 Task: Check the percentage active listings of eat-in area in the last 1 year.
Action: Mouse moved to (918, 205)
Screenshot: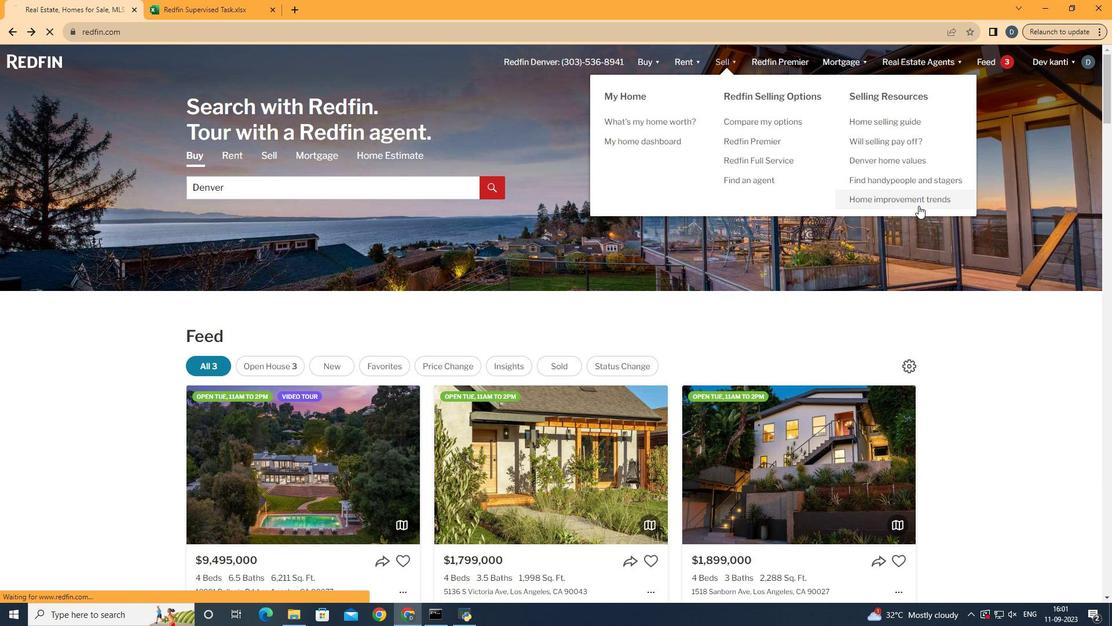 
Action: Mouse pressed left at (918, 205)
Screenshot: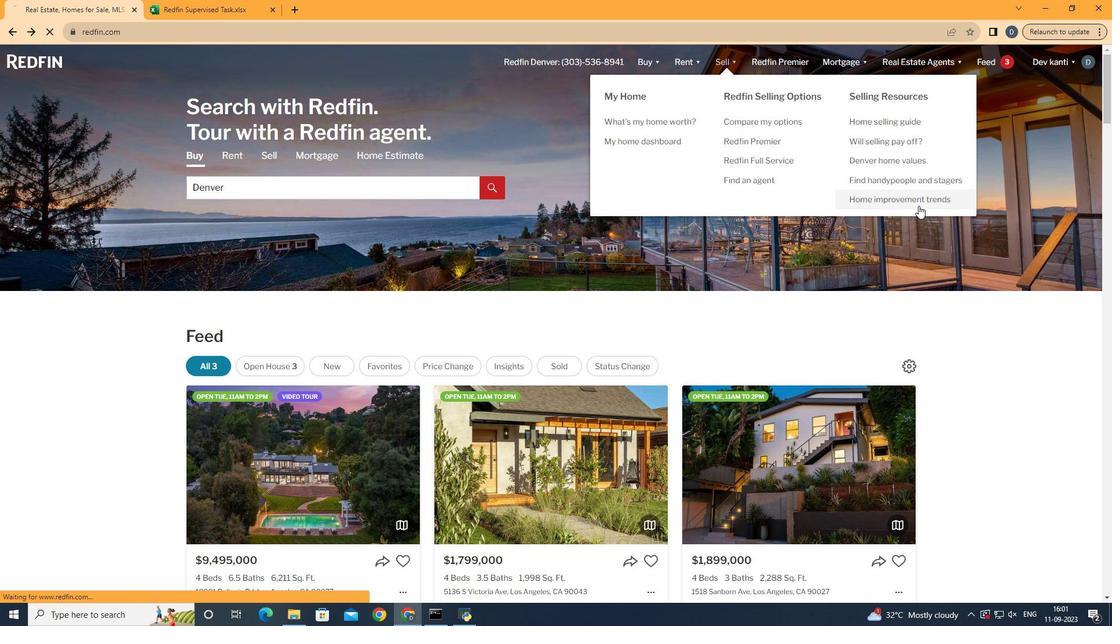 
Action: Mouse moved to (269, 222)
Screenshot: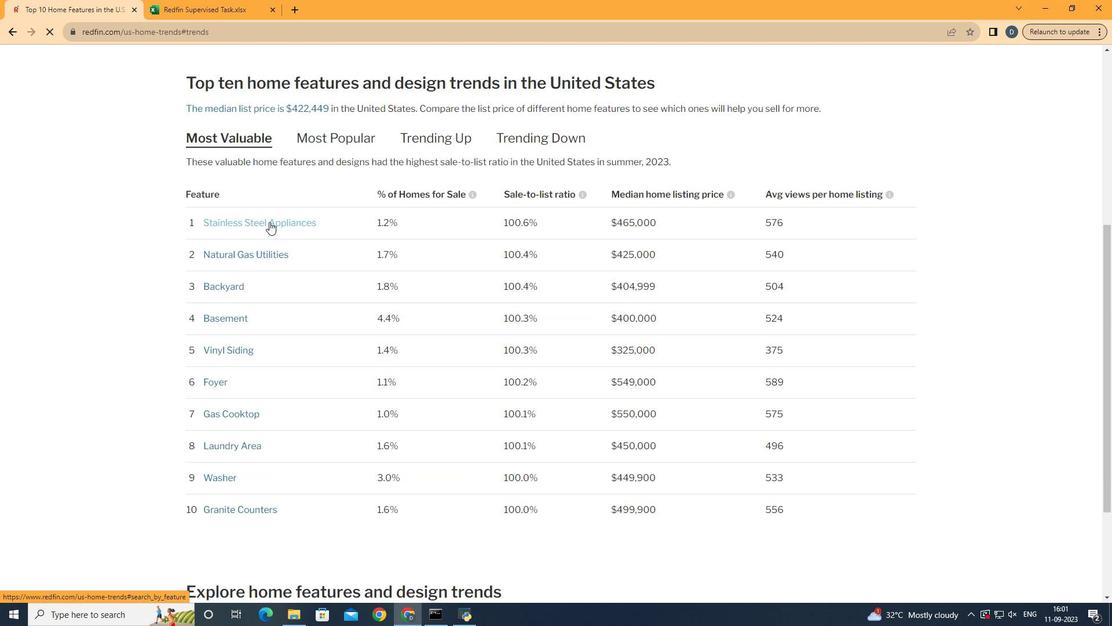
Action: Mouse pressed left at (269, 222)
Screenshot: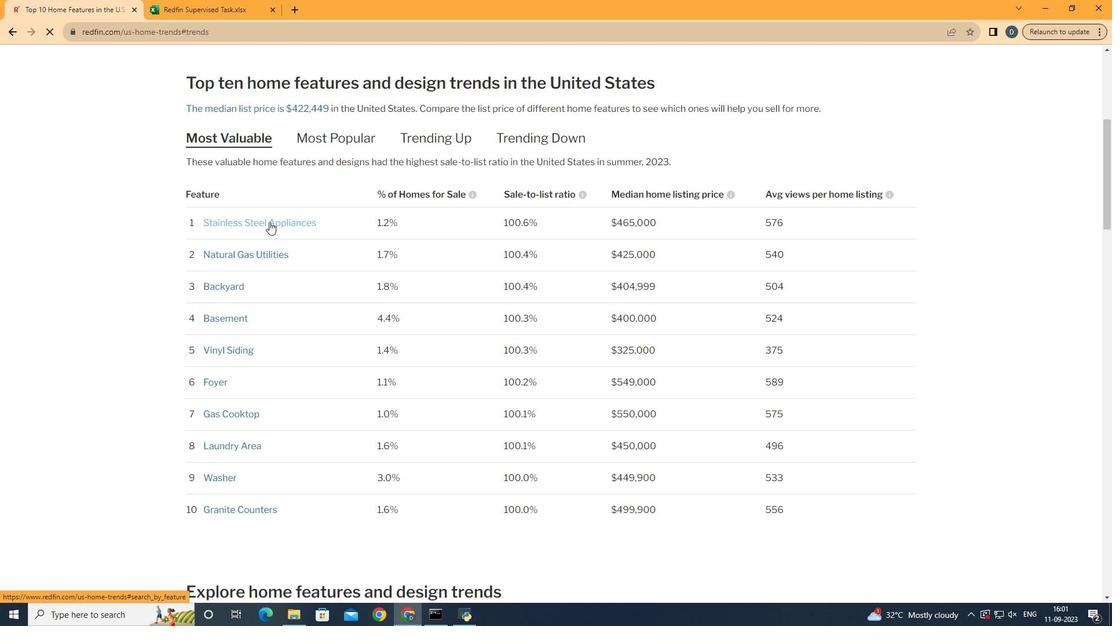 
Action: Mouse moved to (269, 222)
Screenshot: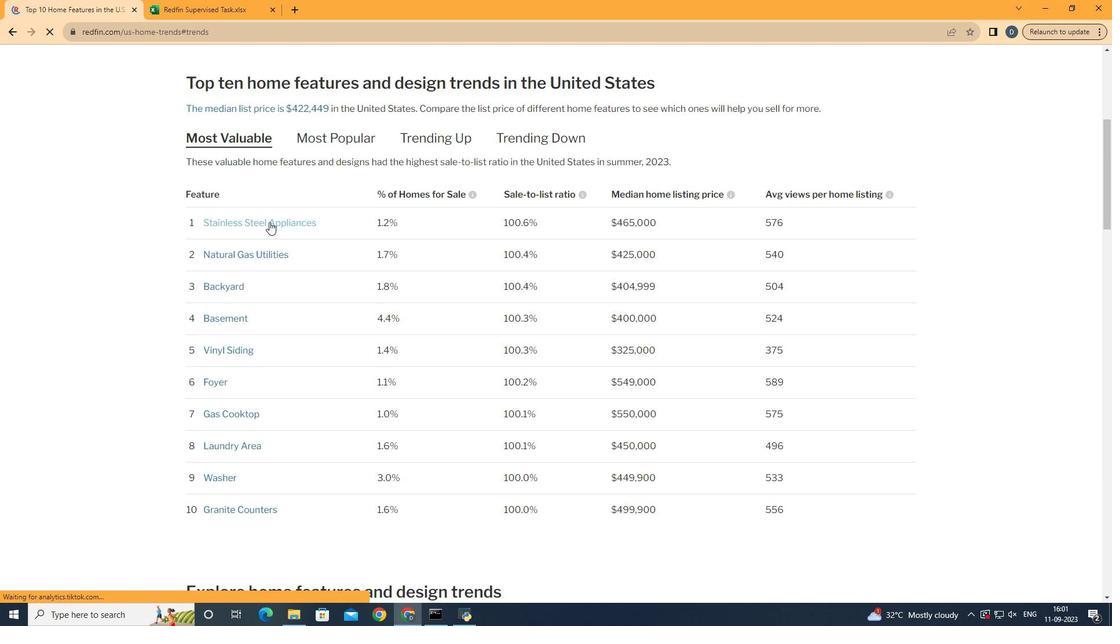 
Action: Mouse scrolled (269, 221) with delta (0, 0)
Screenshot: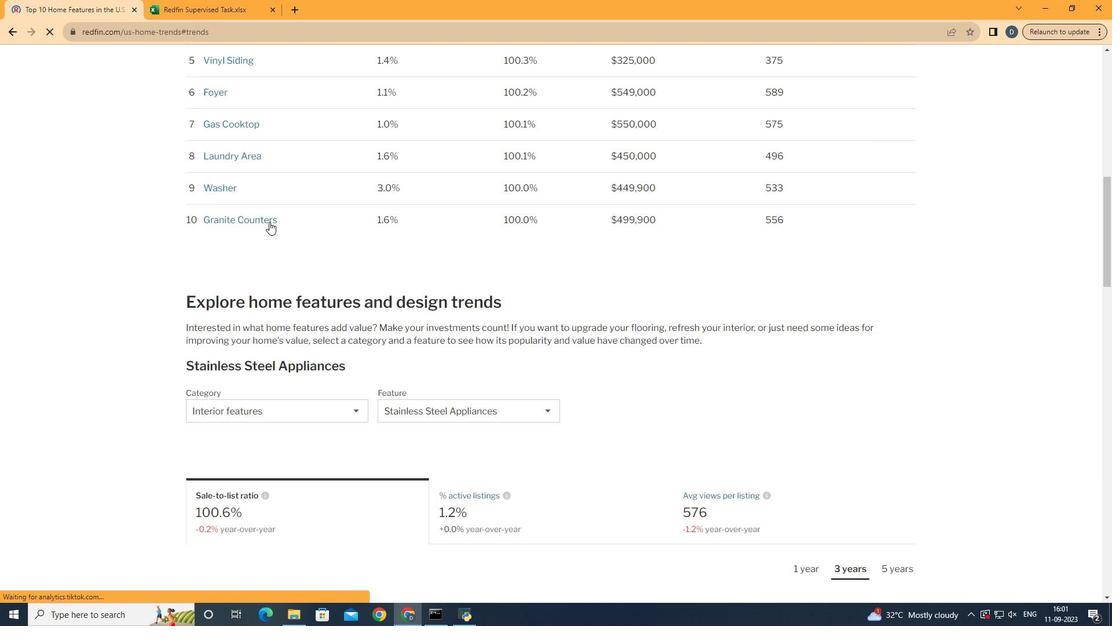 
Action: Mouse scrolled (269, 221) with delta (0, 0)
Screenshot: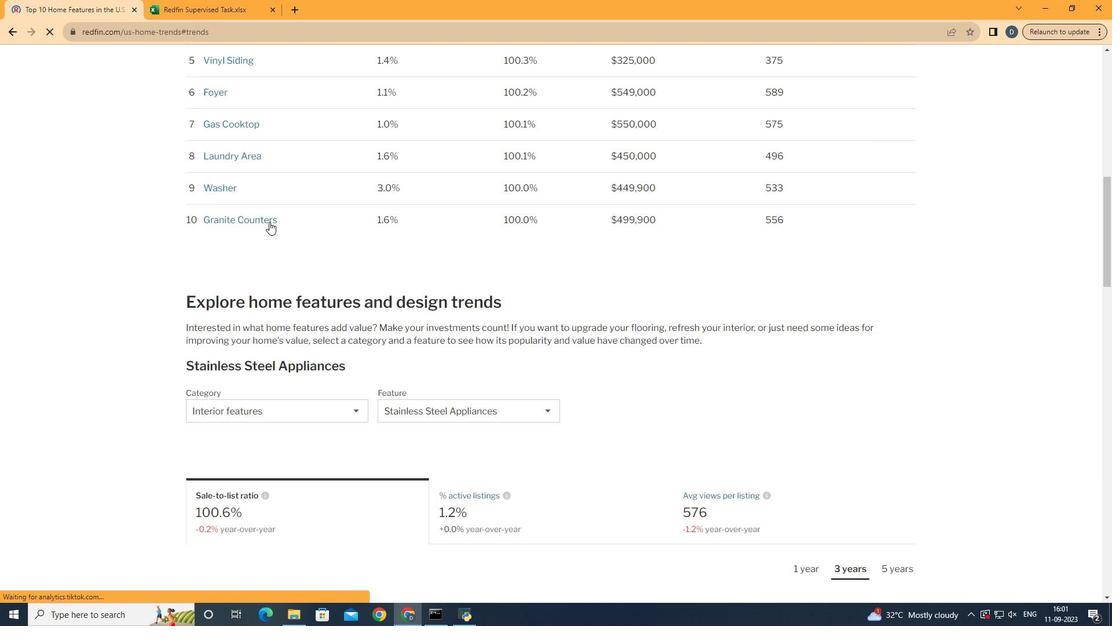 
Action: Mouse scrolled (269, 221) with delta (0, 0)
Screenshot: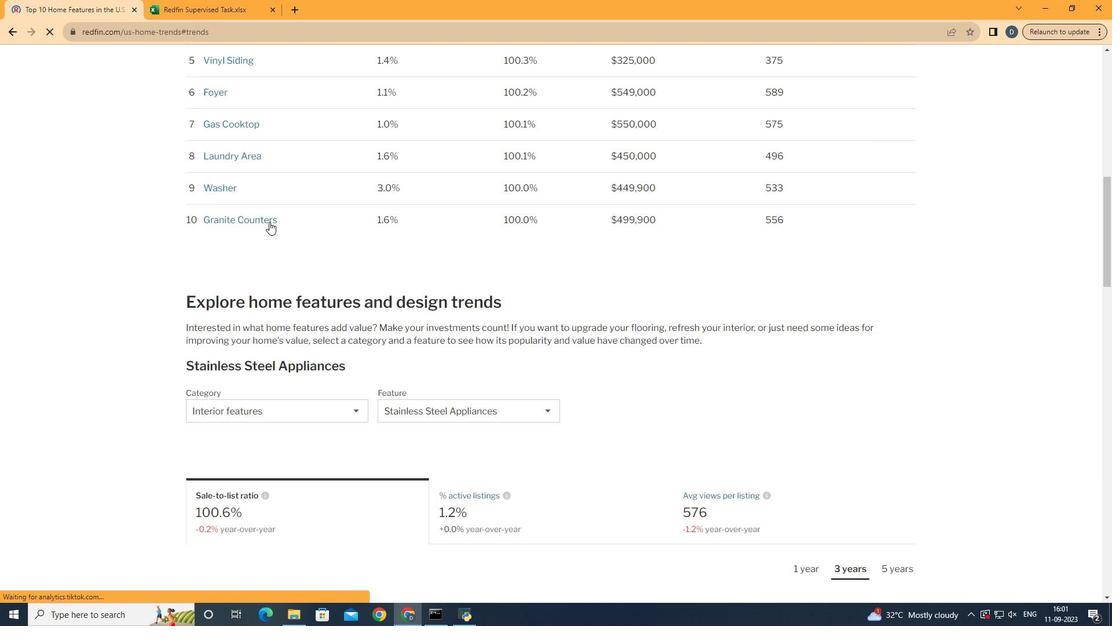 
Action: Mouse scrolled (269, 221) with delta (0, 0)
Screenshot: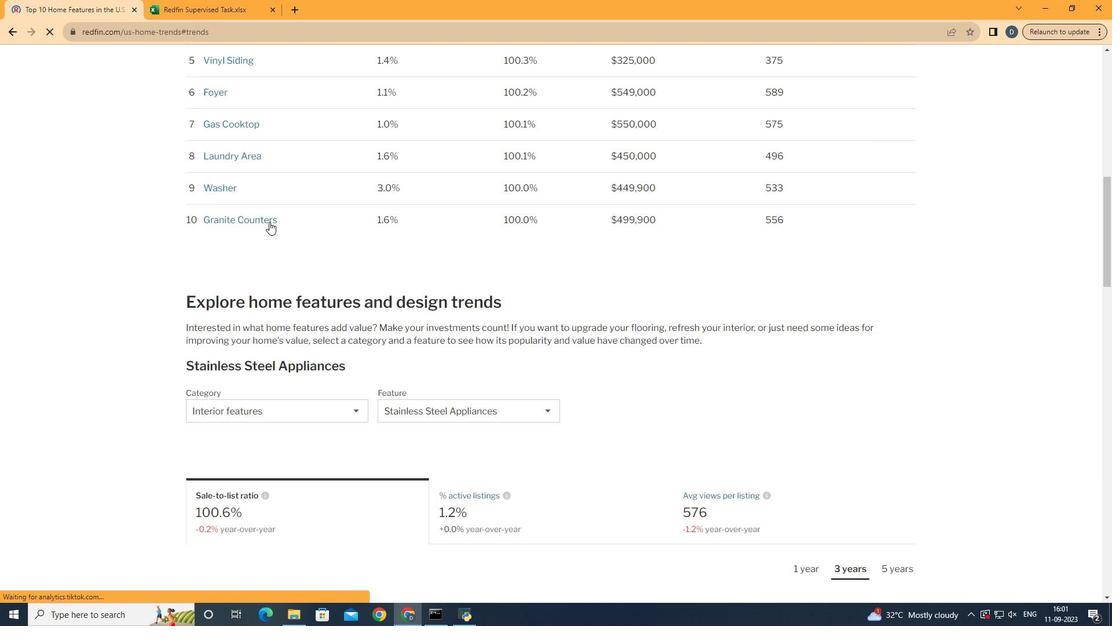 
Action: Mouse scrolled (269, 221) with delta (0, 0)
Screenshot: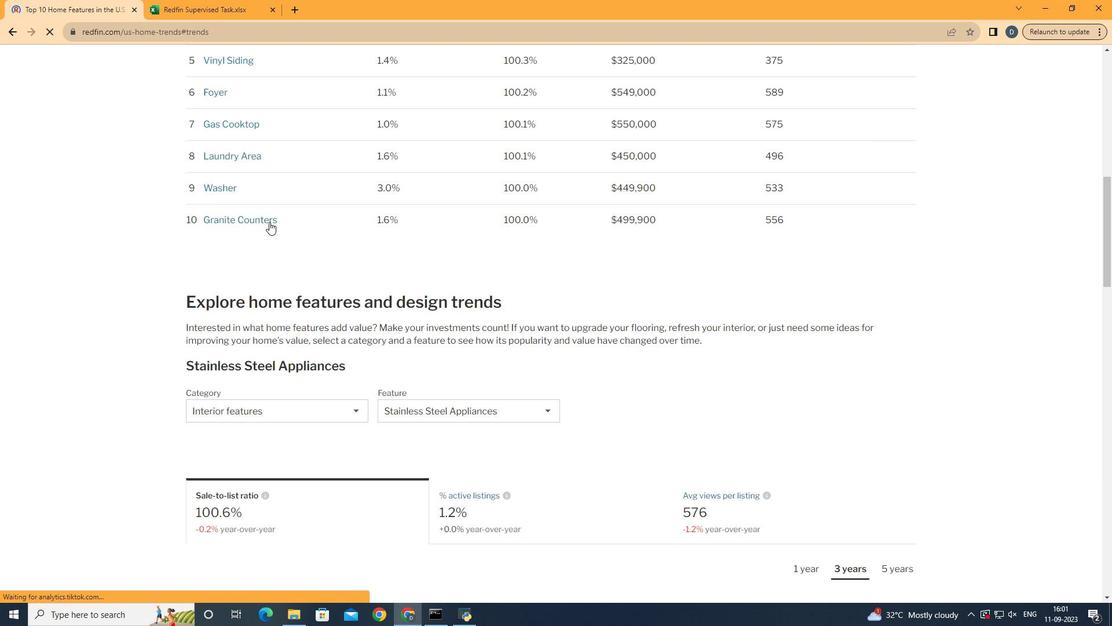 
Action: Mouse scrolled (269, 221) with delta (0, 0)
Screenshot: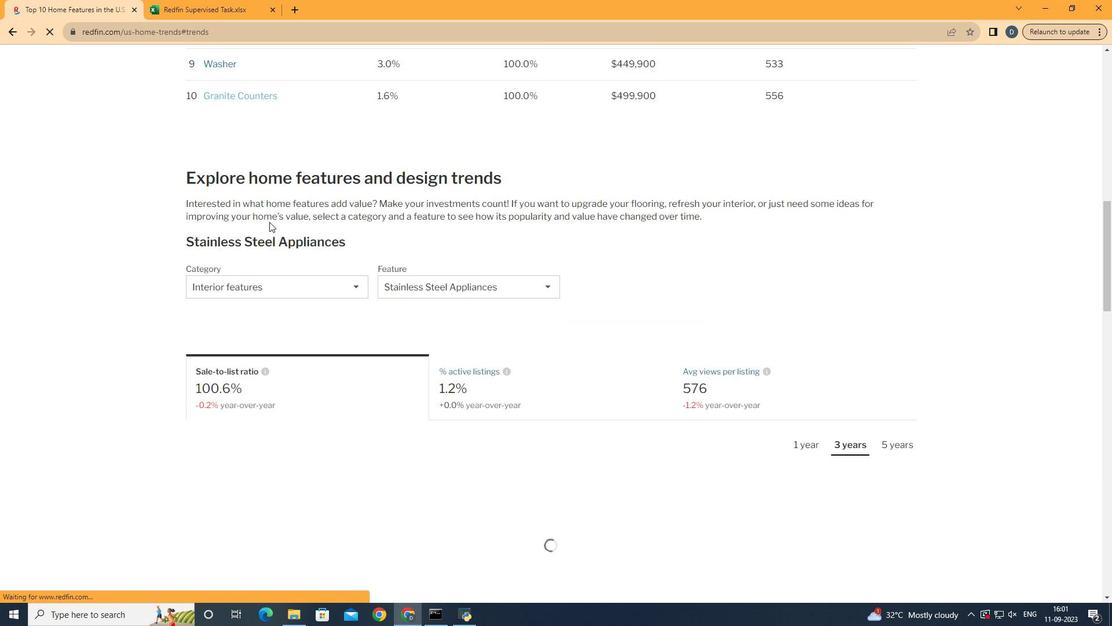 
Action: Mouse scrolled (269, 221) with delta (0, 0)
Screenshot: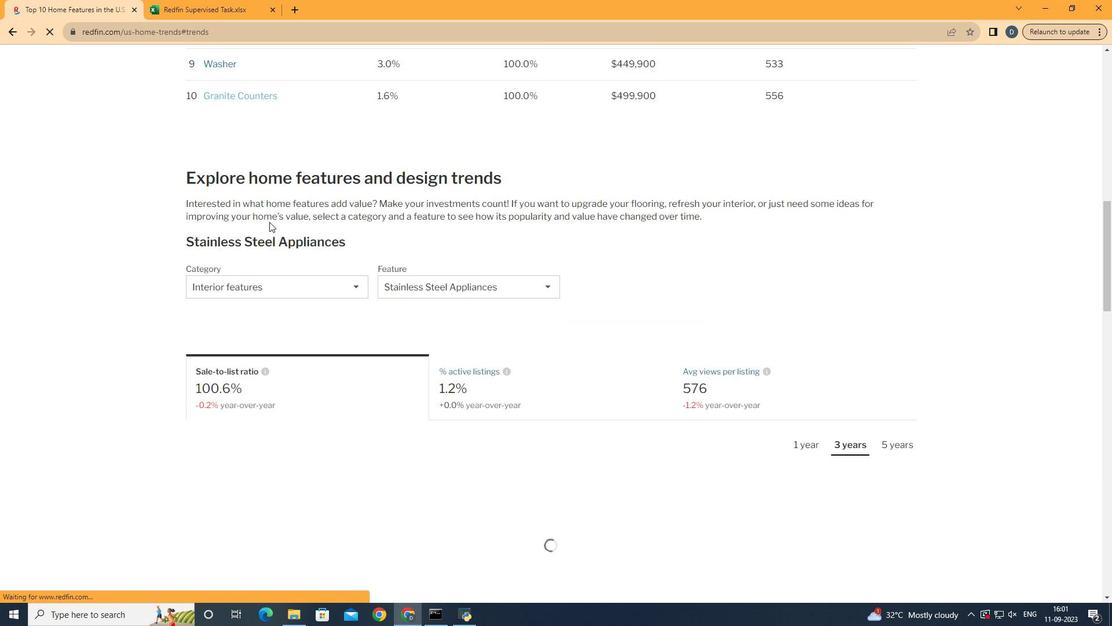 
Action: Mouse scrolled (269, 221) with delta (0, 0)
Screenshot: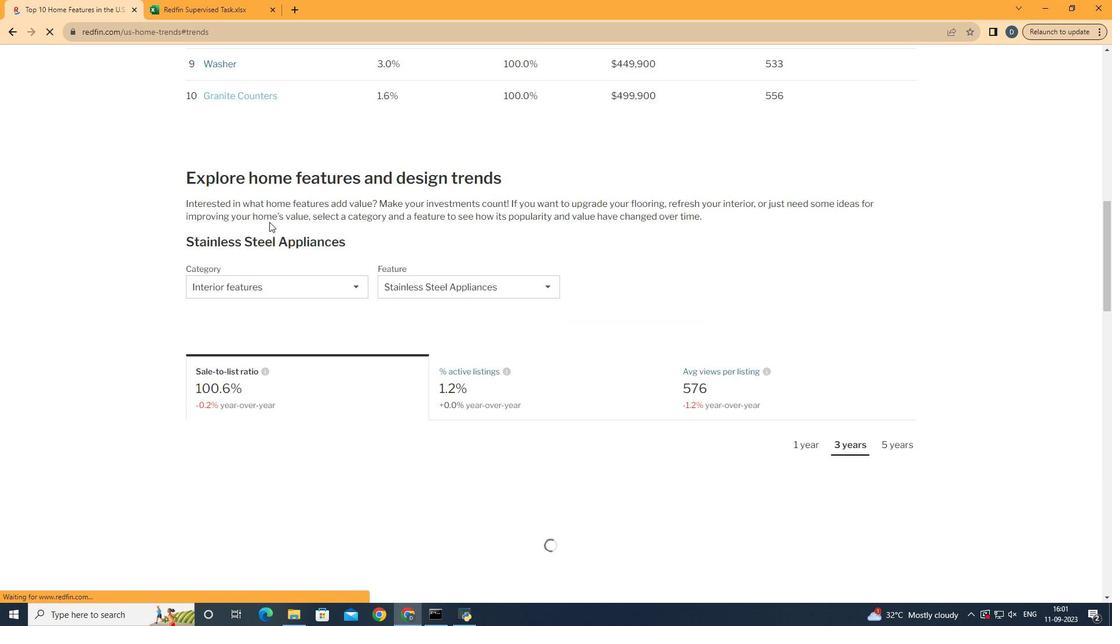 
Action: Mouse moved to (285, 267)
Screenshot: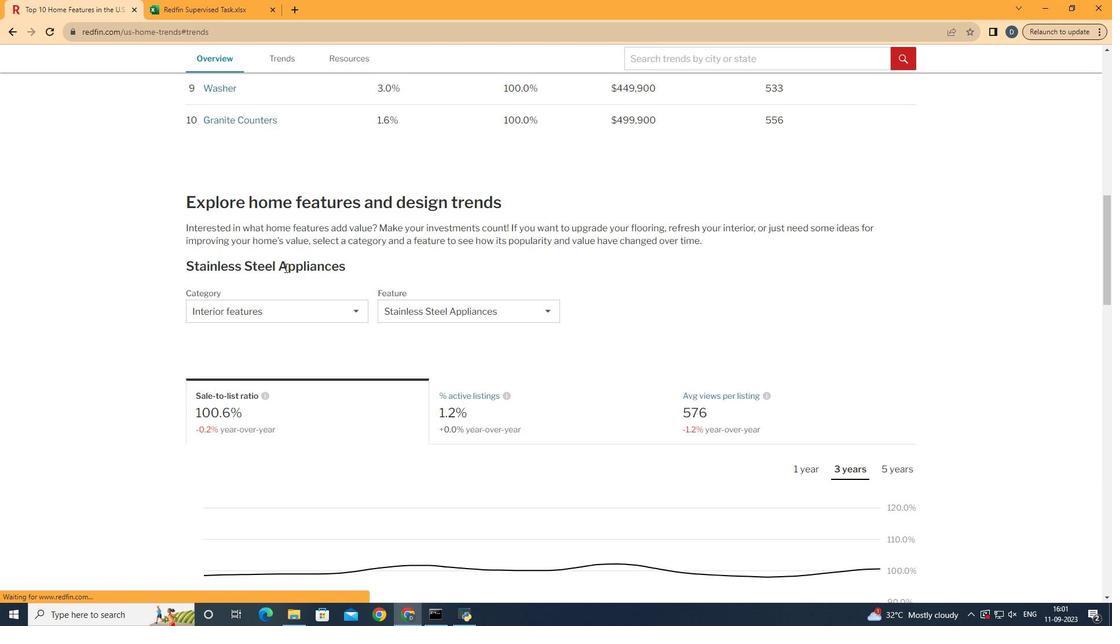 
Action: Mouse scrolled (285, 267) with delta (0, 0)
Screenshot: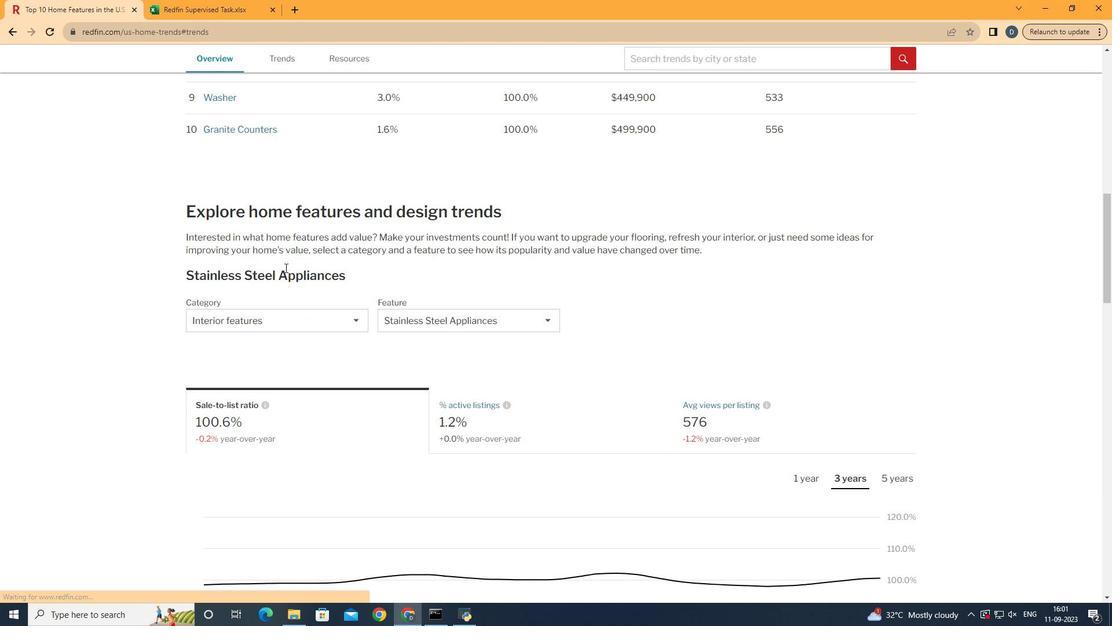 
Action: Mouse scrolled (285, 267) with delta (0, 0)
Screenshot: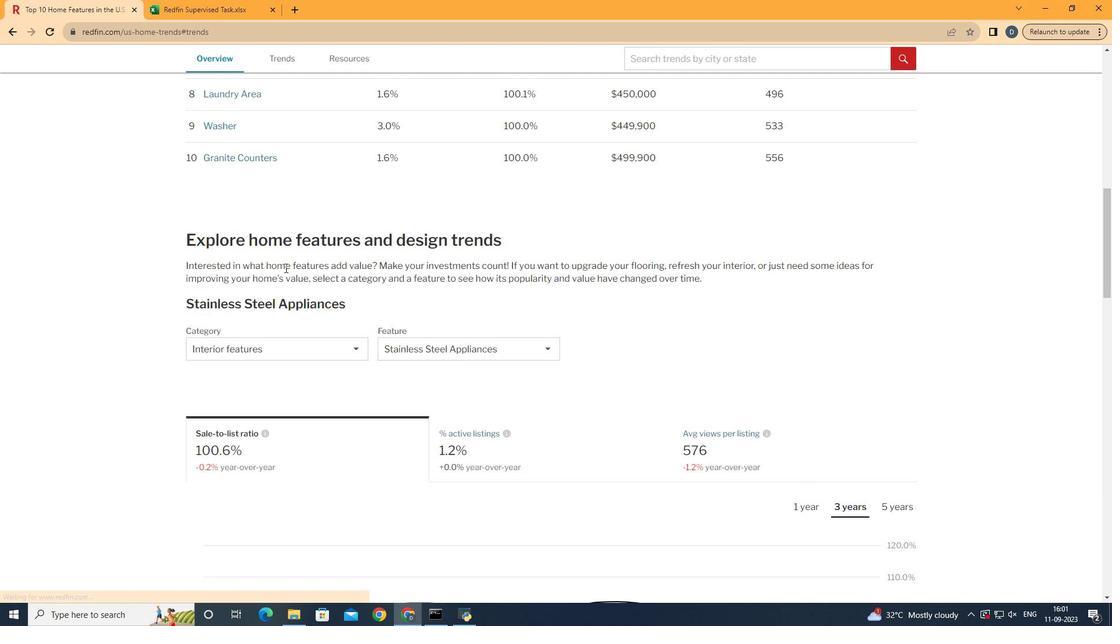 
Action: Mouse scrolled (285, 267) with delta (0, 0)
Screenshot: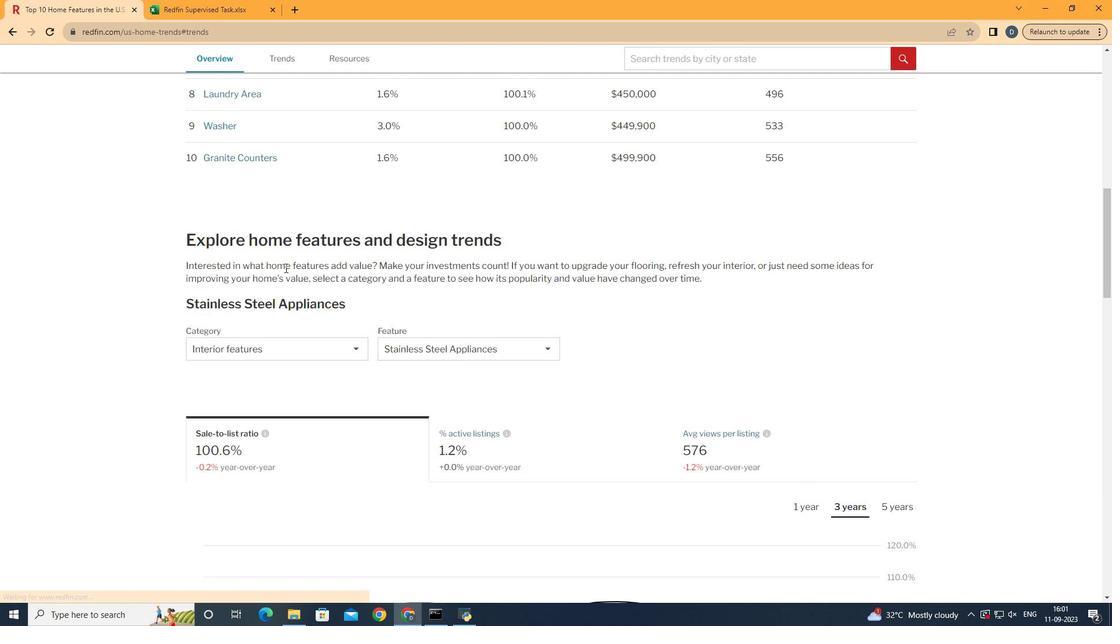
Action: Mouse scrolled (285, 267) with delta (0, 0)
Screenshot: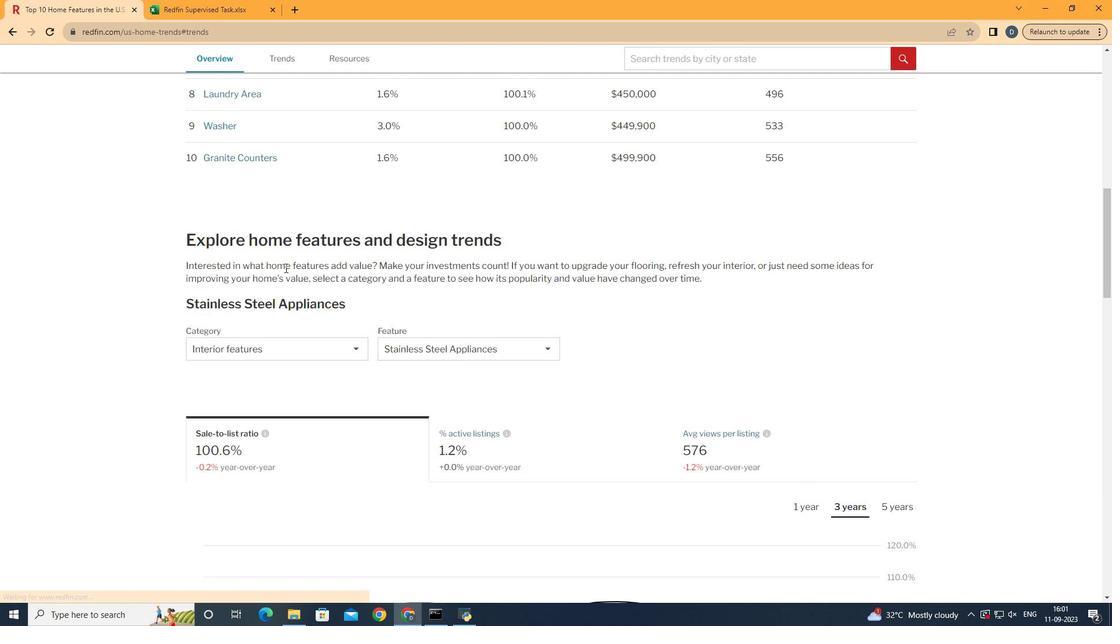 
Action: Mouse scrolled (285, 267) with delta (0, 0)
Screenshot: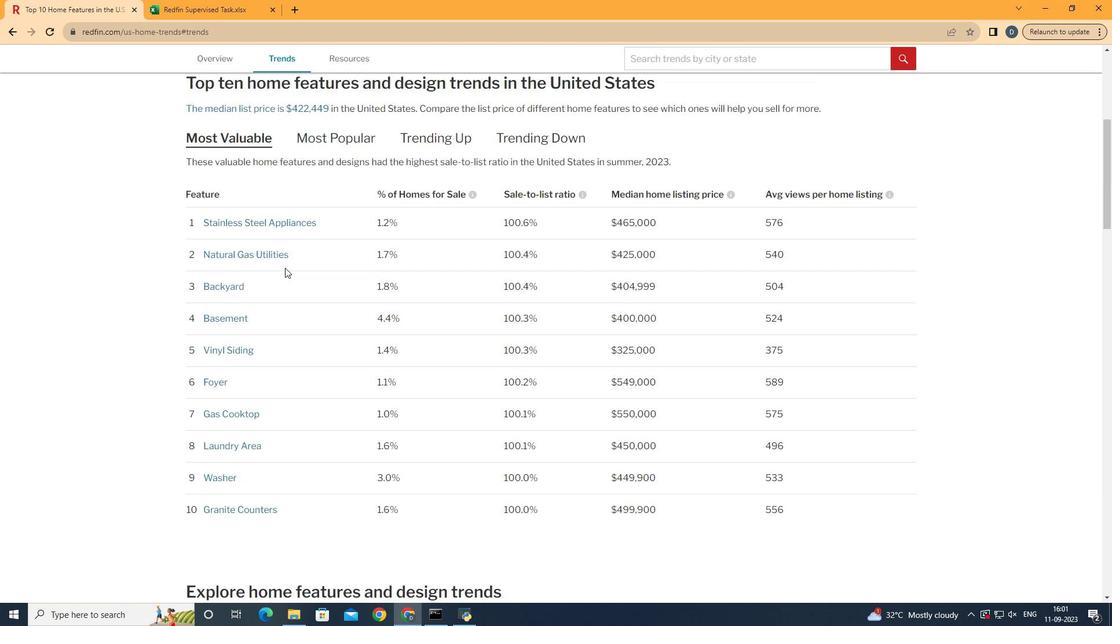 
Action: Mouse scrolled (285, 267) with delta (0, 0)
Screenshot: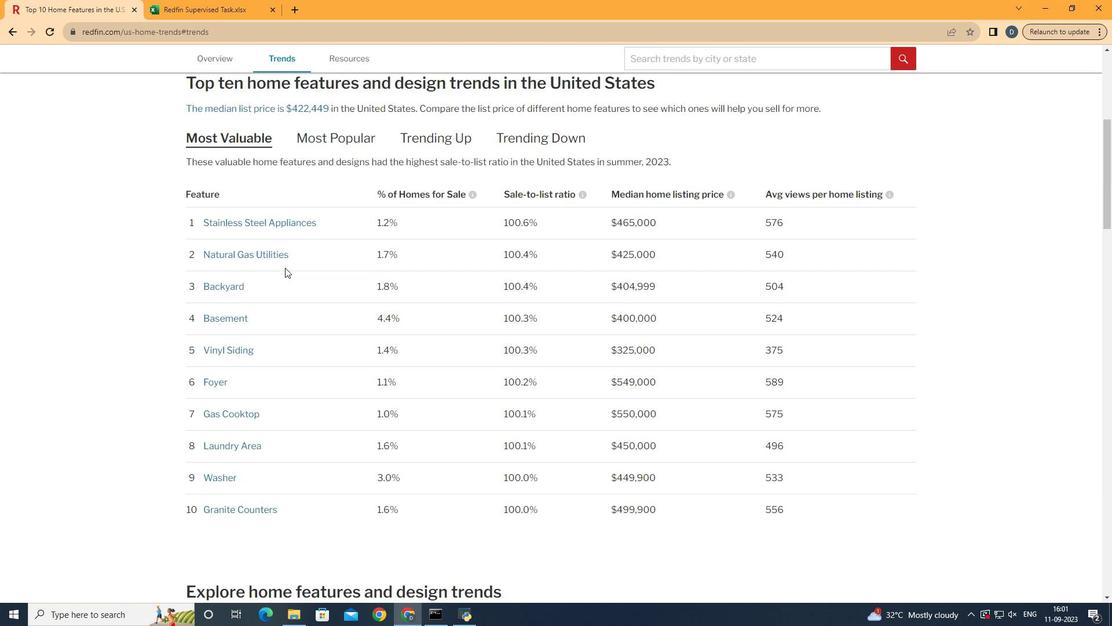 
Action: Mouse scrolled (285, 267) with delta (0, 0)
Screenshot: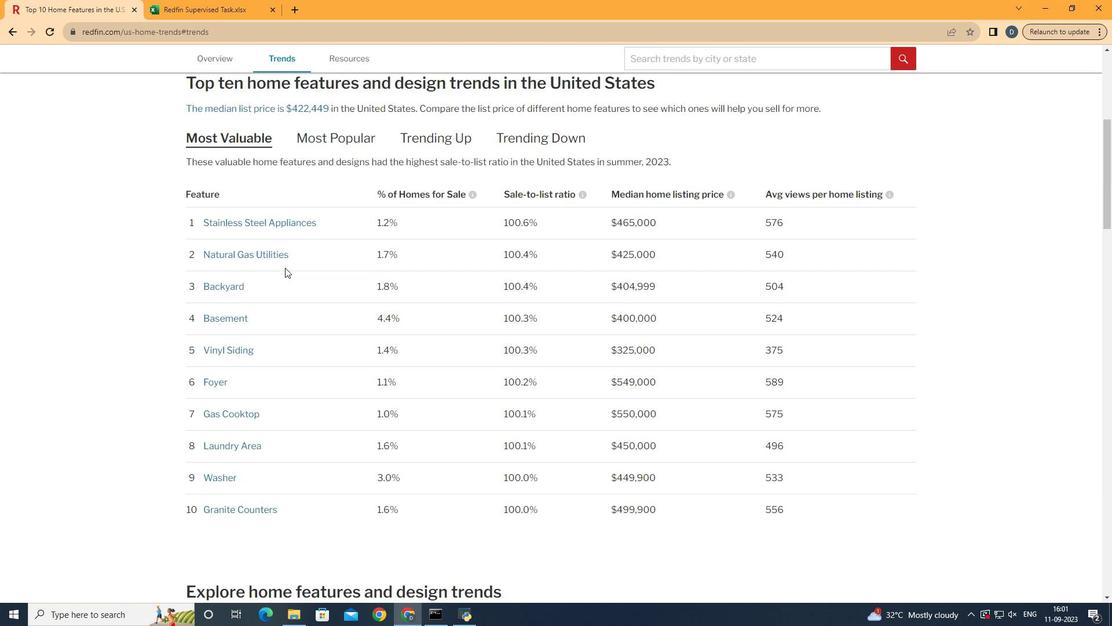 
Action: Mouse scrolled (285, 267) with delta (0, 0)
Screenshot: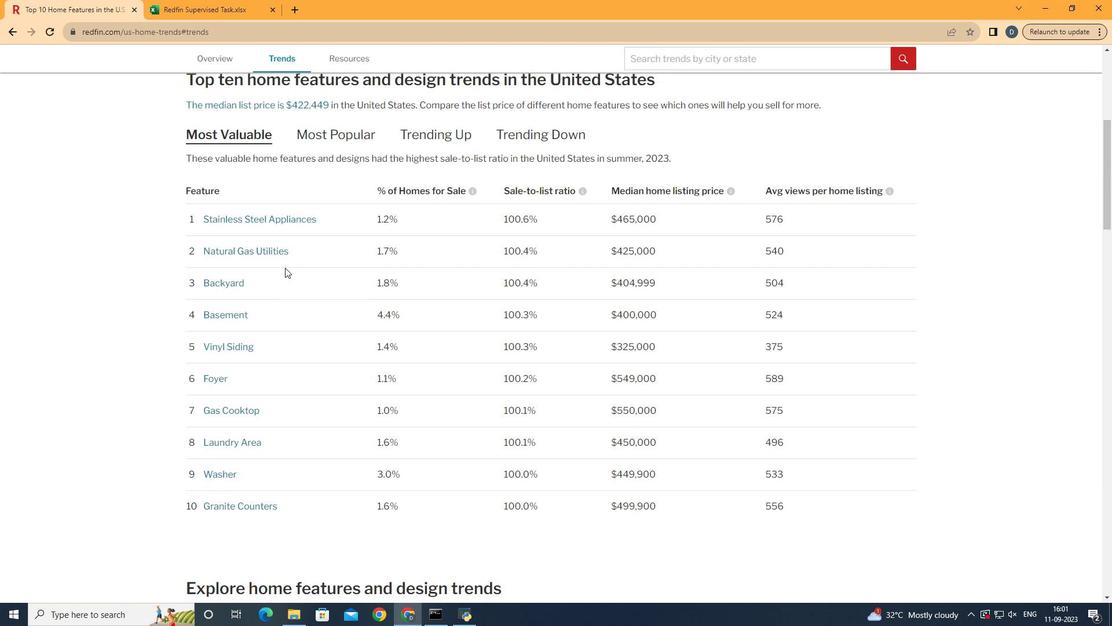 
Action: Mouse scrolled (285, 267) with delta (0, 0)
Screenshot: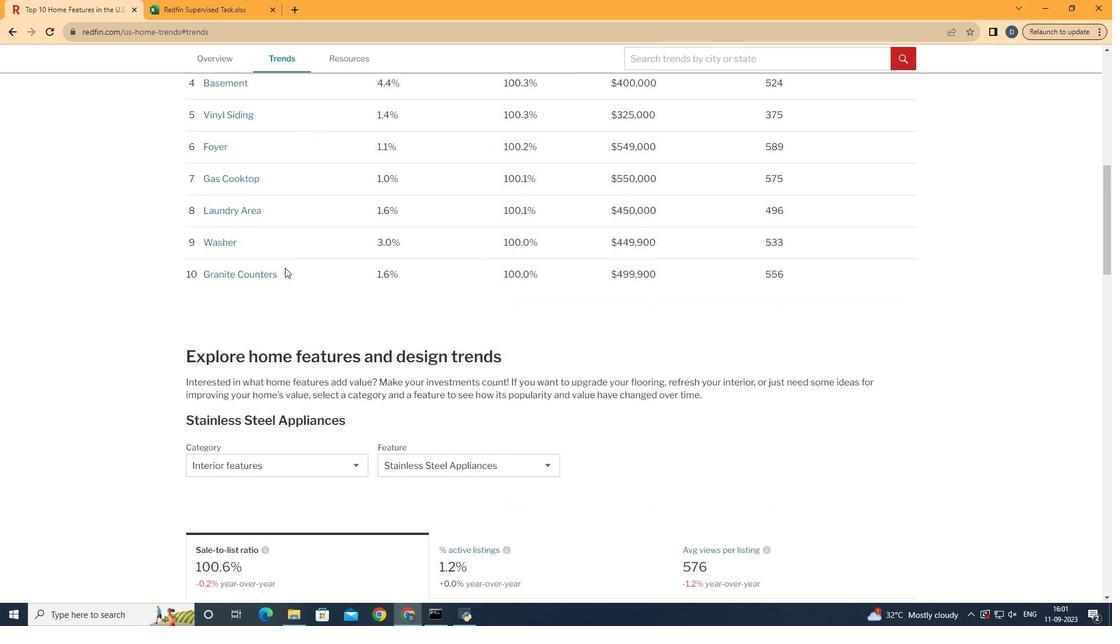 
Action: Mouse scrolled (285, 267) with delta (0, 0)
Screenshot: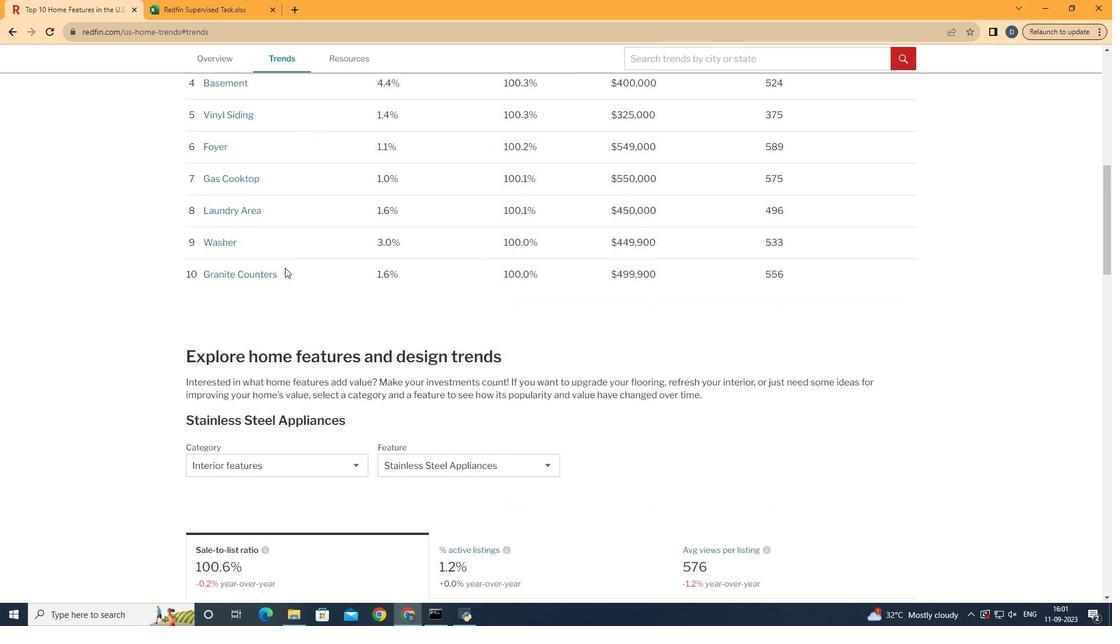 
Action: Mouse scrolled (285, 267) with delta (0, 0)
Screenshot: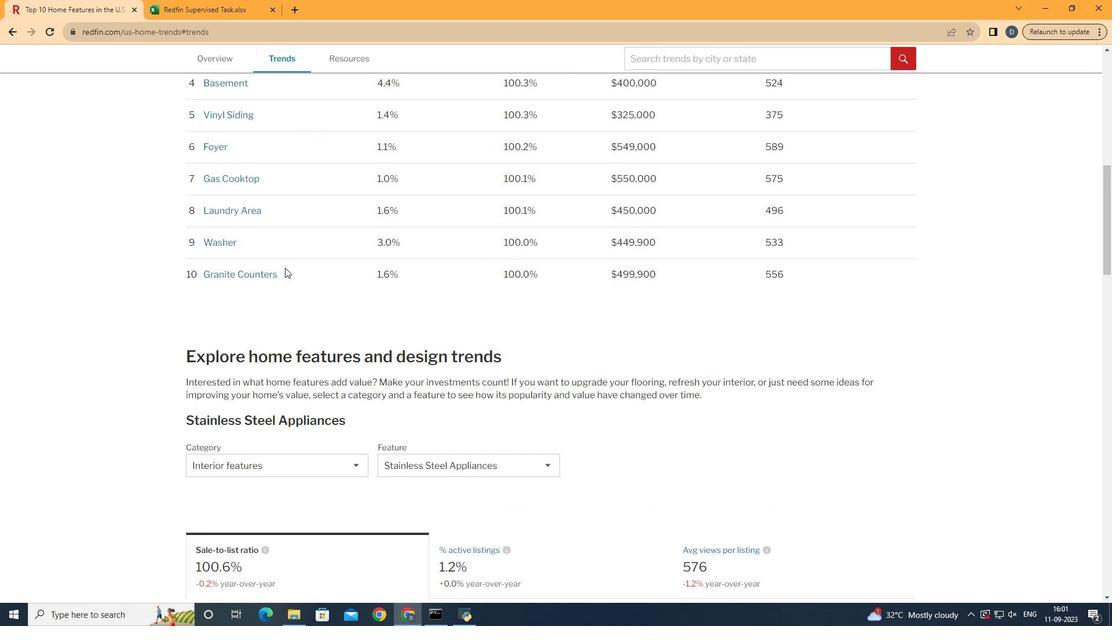 
Action: Mouse scrolled (285, 267) with delta (0, 0)
Screenshot: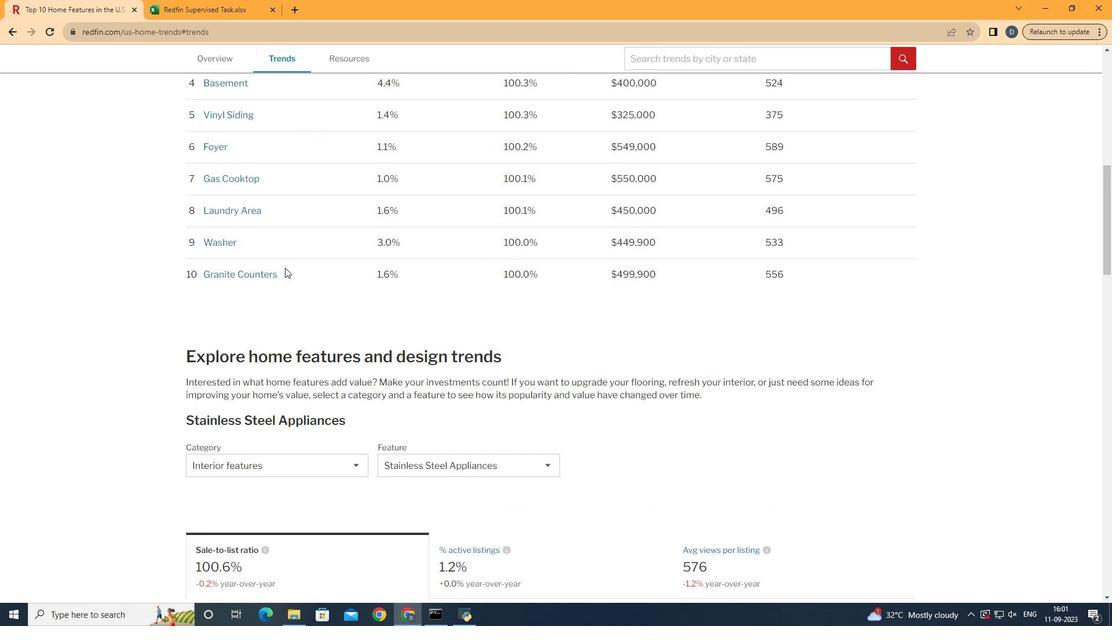 
Action: Mouse scrolled (285, 267) with delta (0, 0)
Screenshot: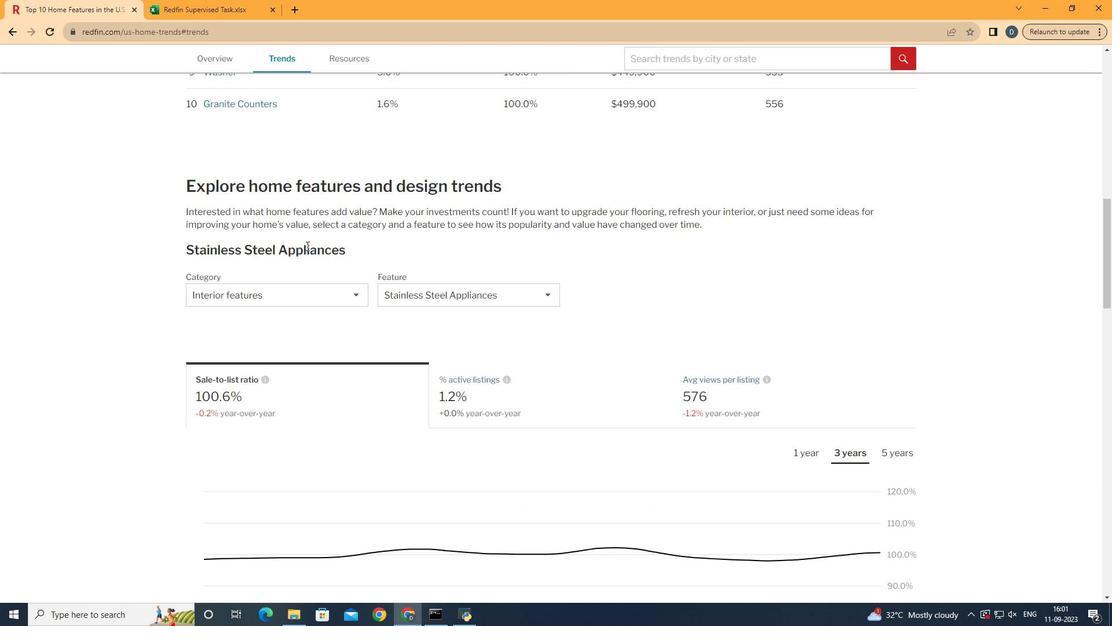 
Action: Mouse scrolled (285, 267) with delta (0, 0)
Screenshot: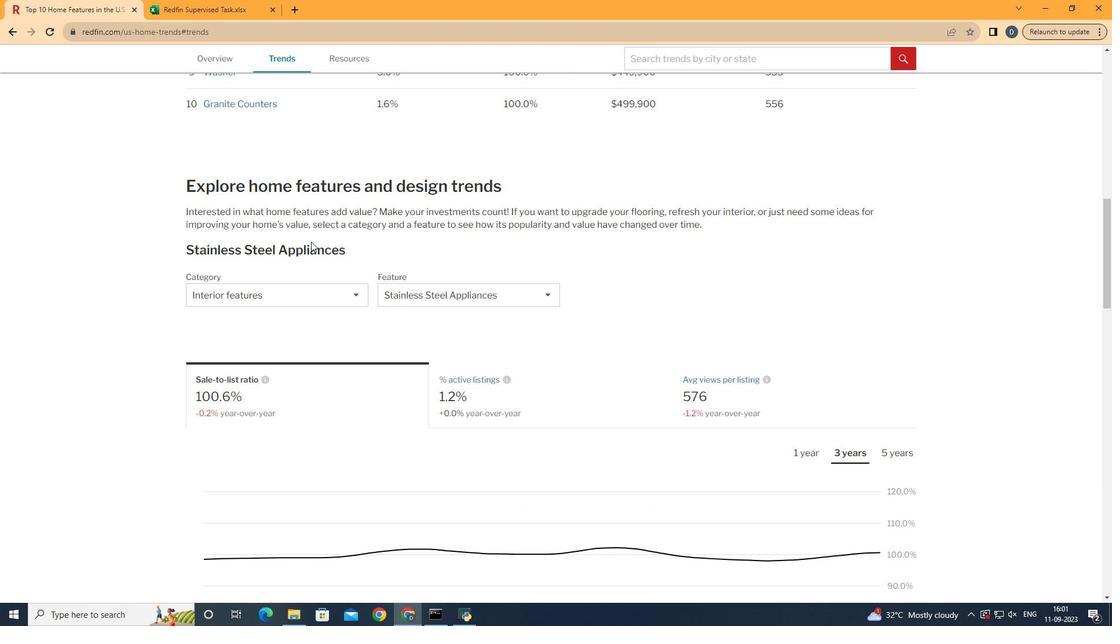 
Action: Mouse scrolled (285, 267) with delta (0, 0)
Screenshot: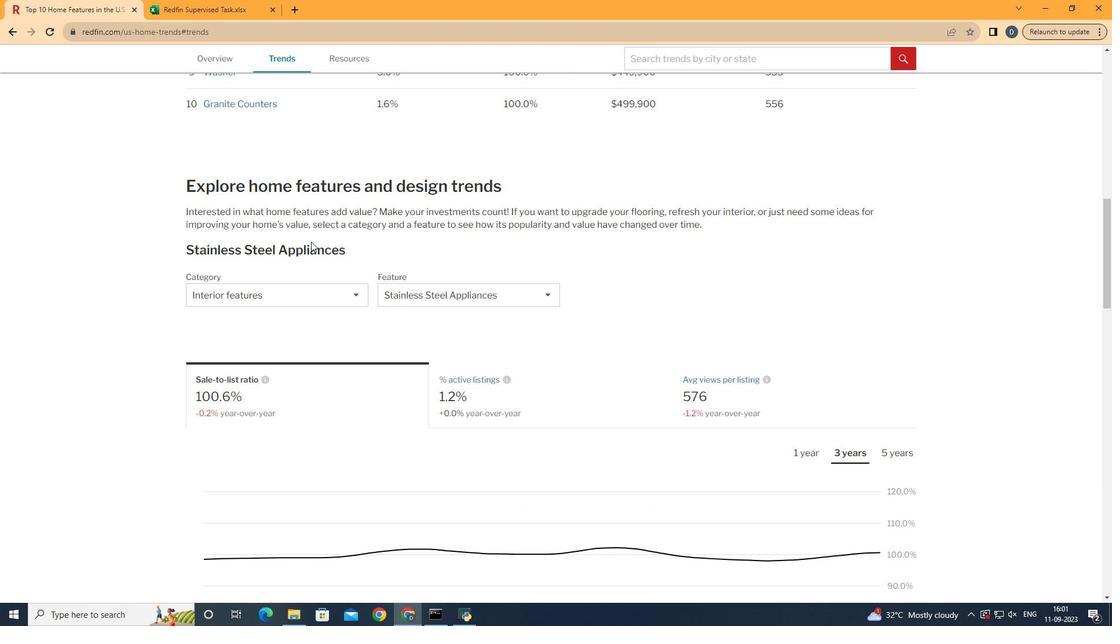 
Action: Mouse moved to (313, 305)
Screenshot: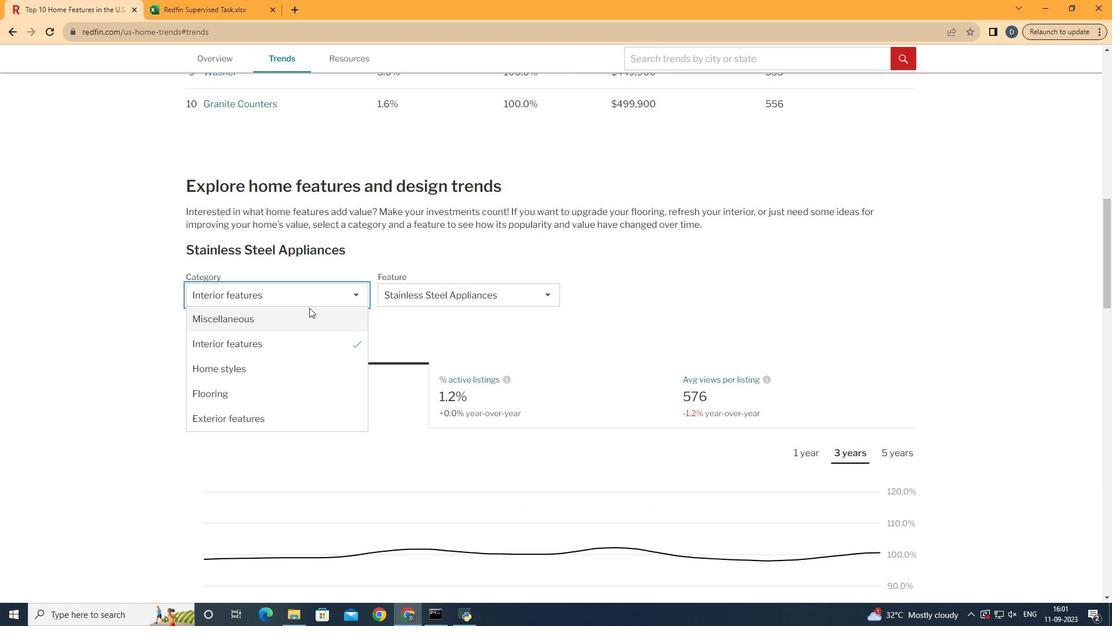 
Action: Mouse pressed left at (313, 305)
Screenshot: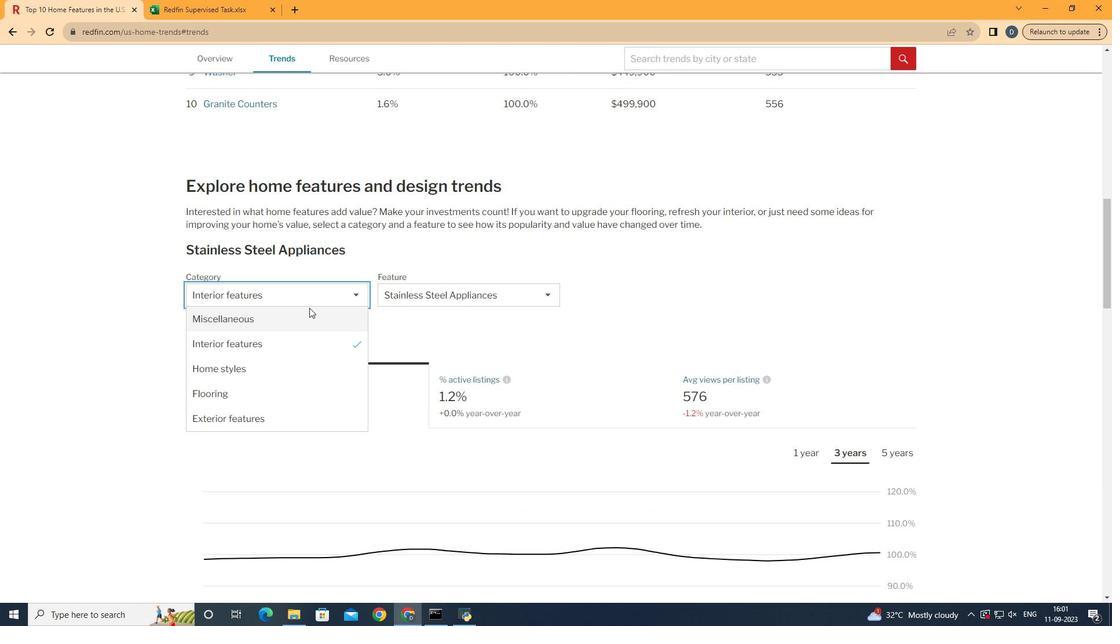 
Action: Mouse moved to (313, 336)
Screenshot: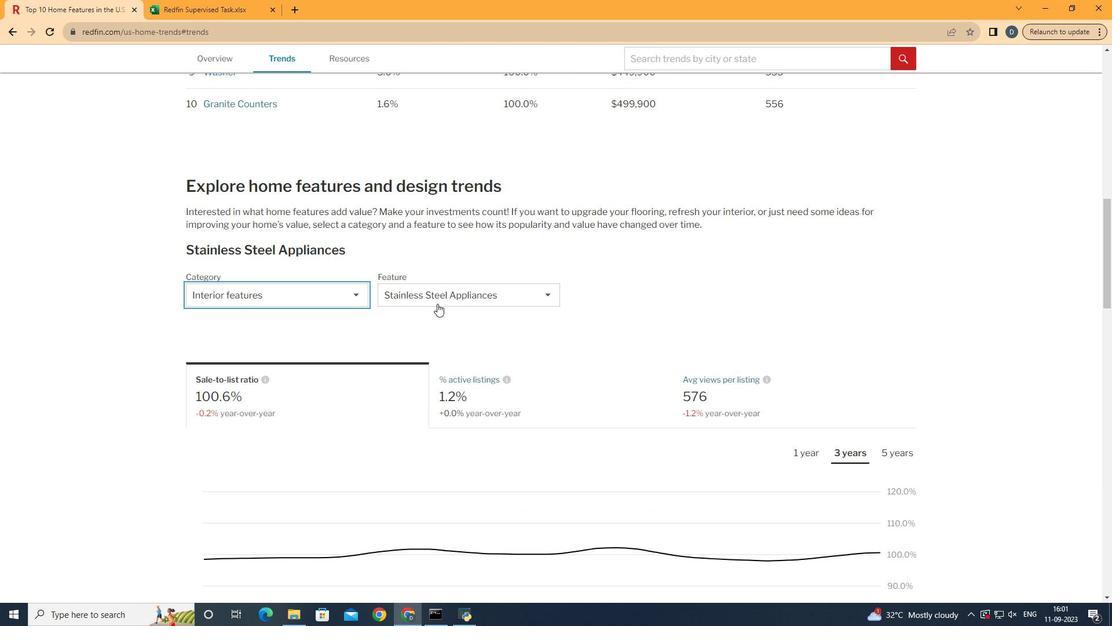 
Action: Mouse pressed left at (313, 336)
Screenshot: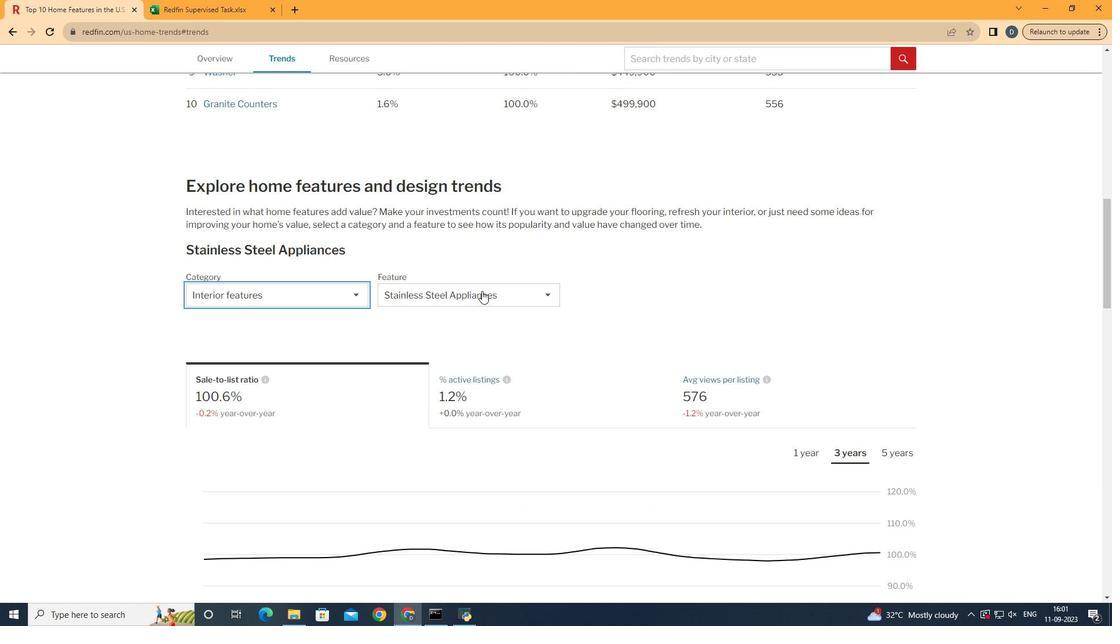 
Action: Mouse moved to (482, 290)
Screenshot: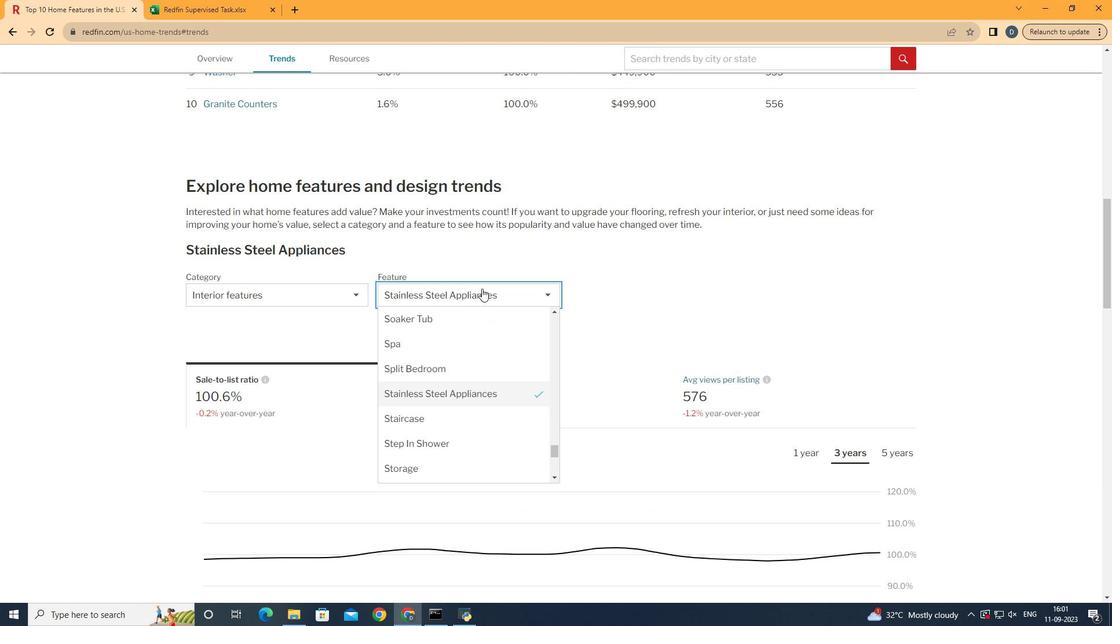 
Action: Mouse pressed left at (482, 290)
Screenshot: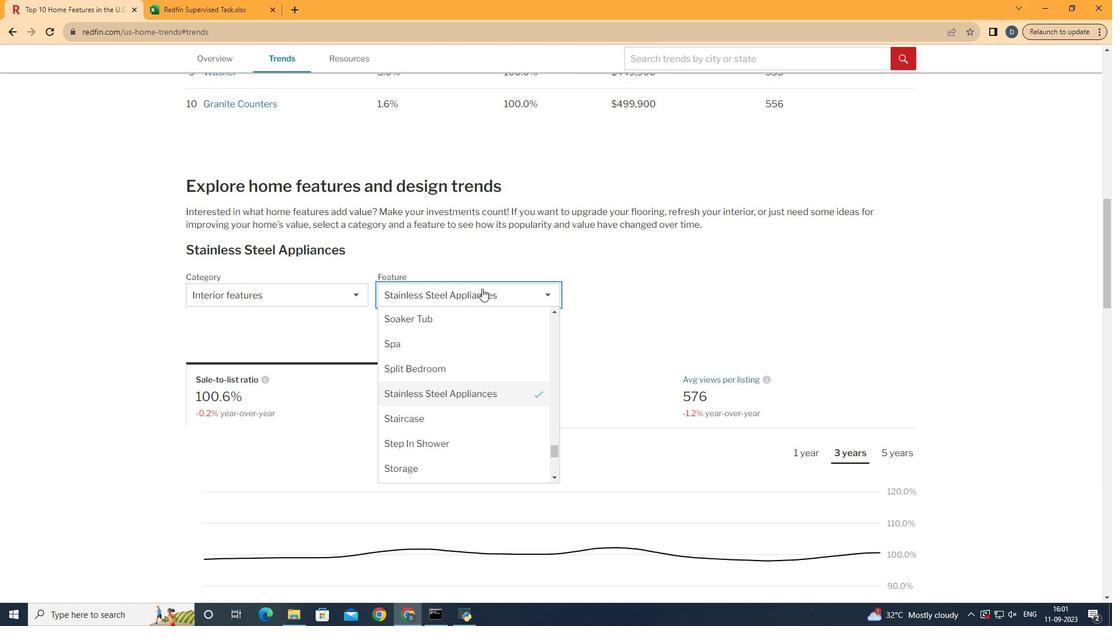 
Action: Mouse moved to (470, 421)
Screenshot: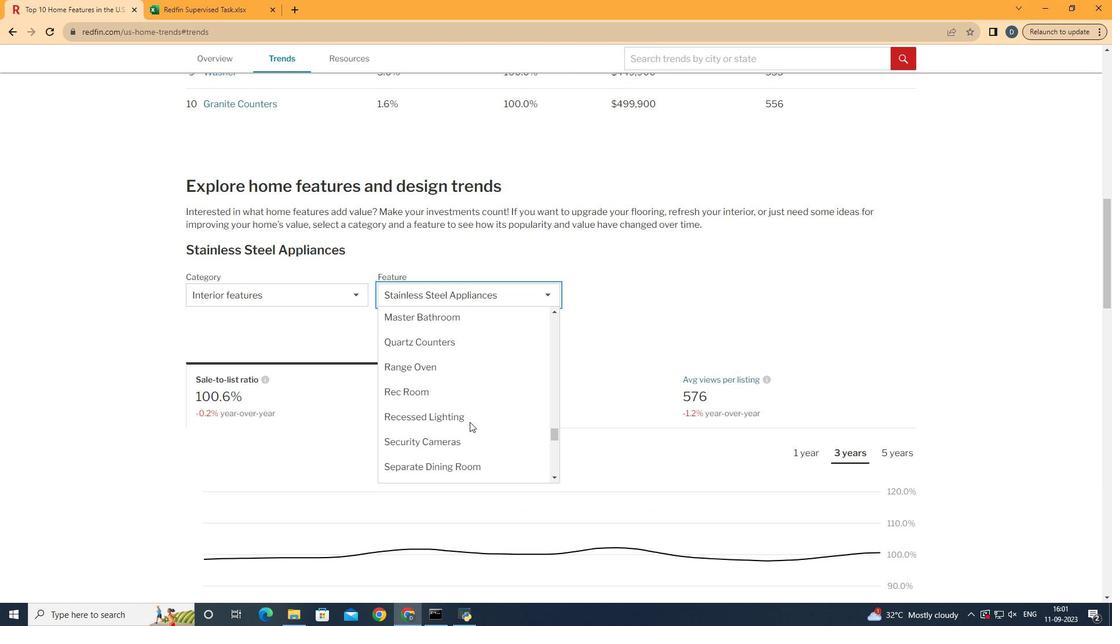 
Action: Mouse scrolled (470, 422) with delta (0, 0)
Screenshot: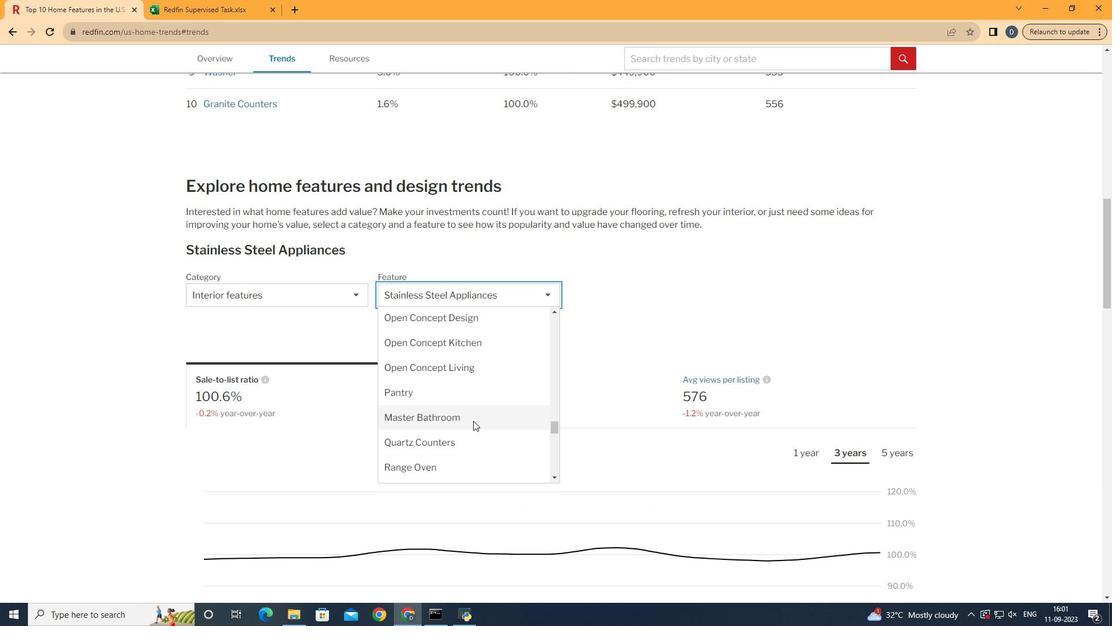 
Action: Mouse scrolled (470, 422) with delta (0, 0)
Screenshot: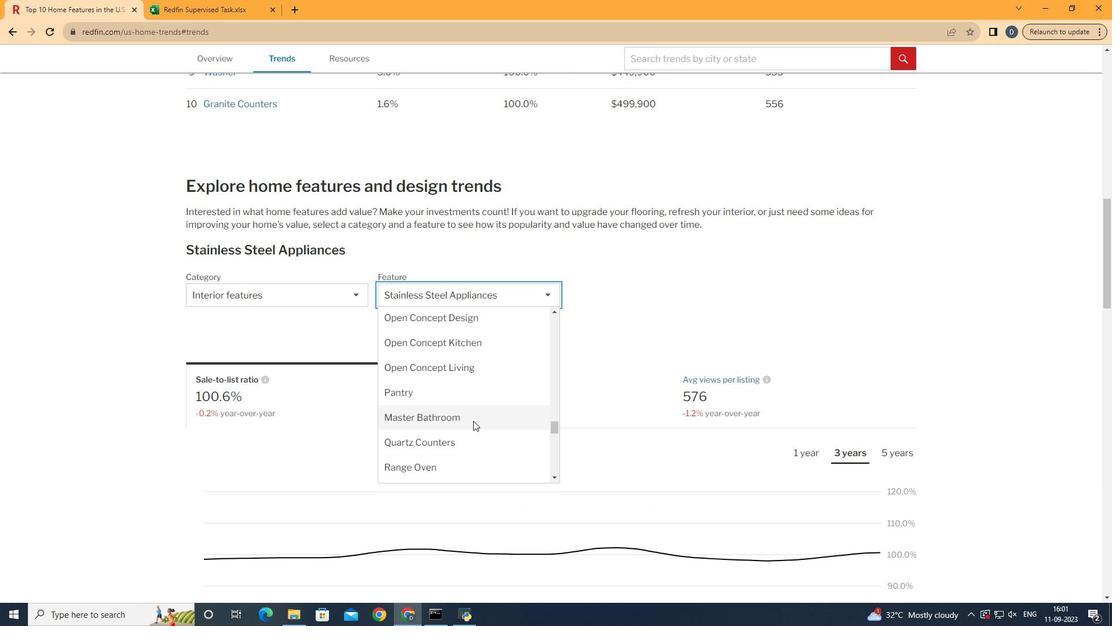 
Action: Mouse scrolled (470, 422) with delta (0, 0)
Screenshot: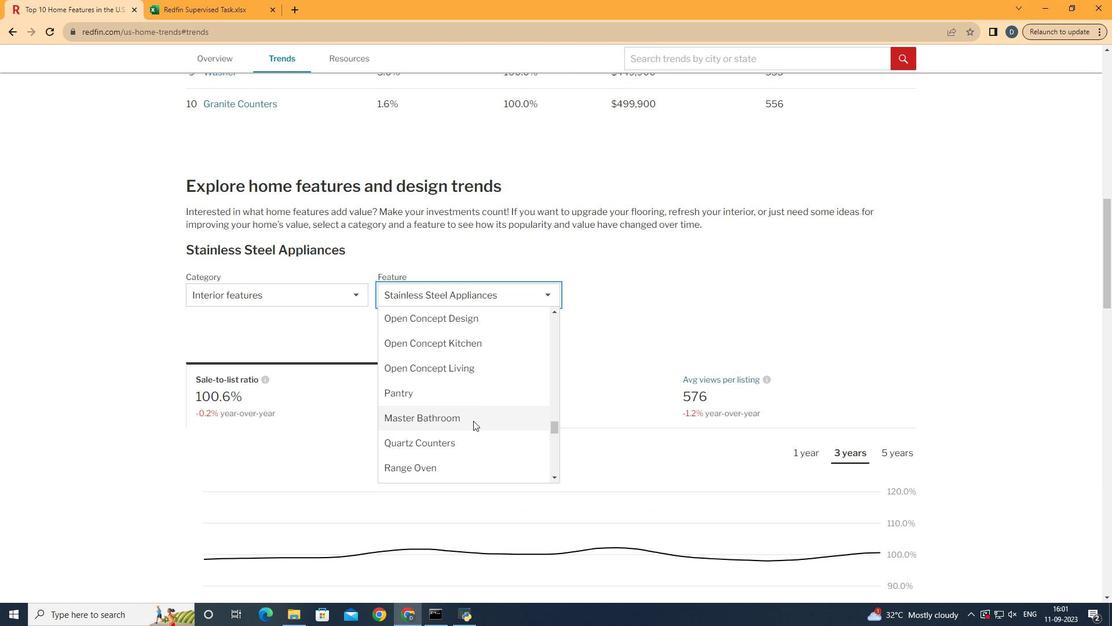 
Action: Mouse scrolled (470, 422) with delta (0, 0)
Screenshot: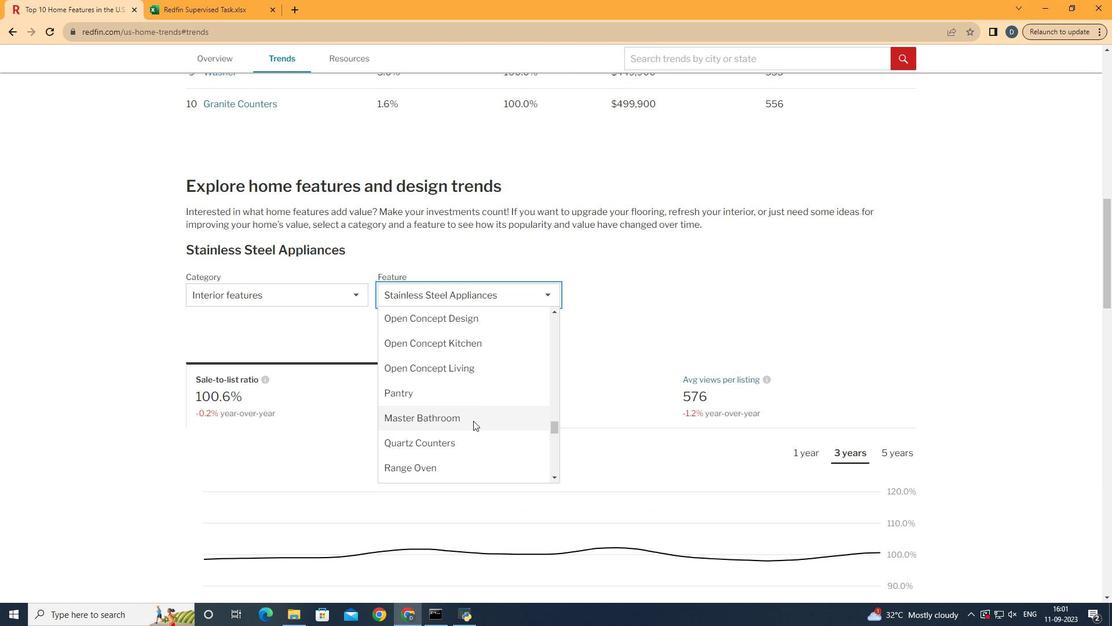 
Action: Mouse scrolled (470, 422) with delta (0, 0)
Screenshot: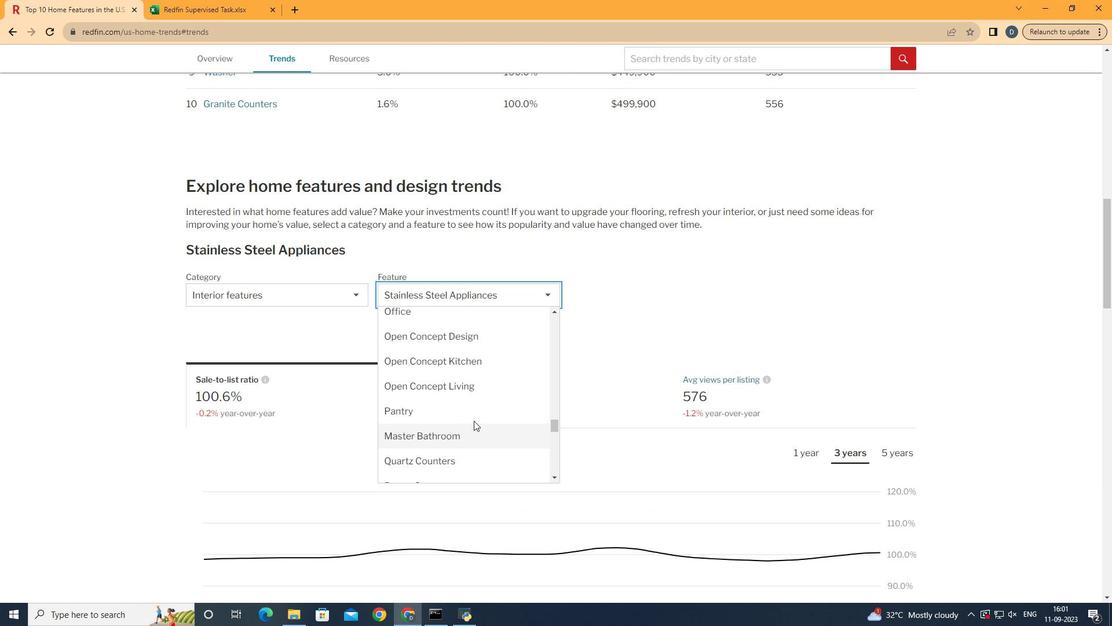 
Action: Mouse scrolled (470, 422) with delta (0, 0)
Screenshot: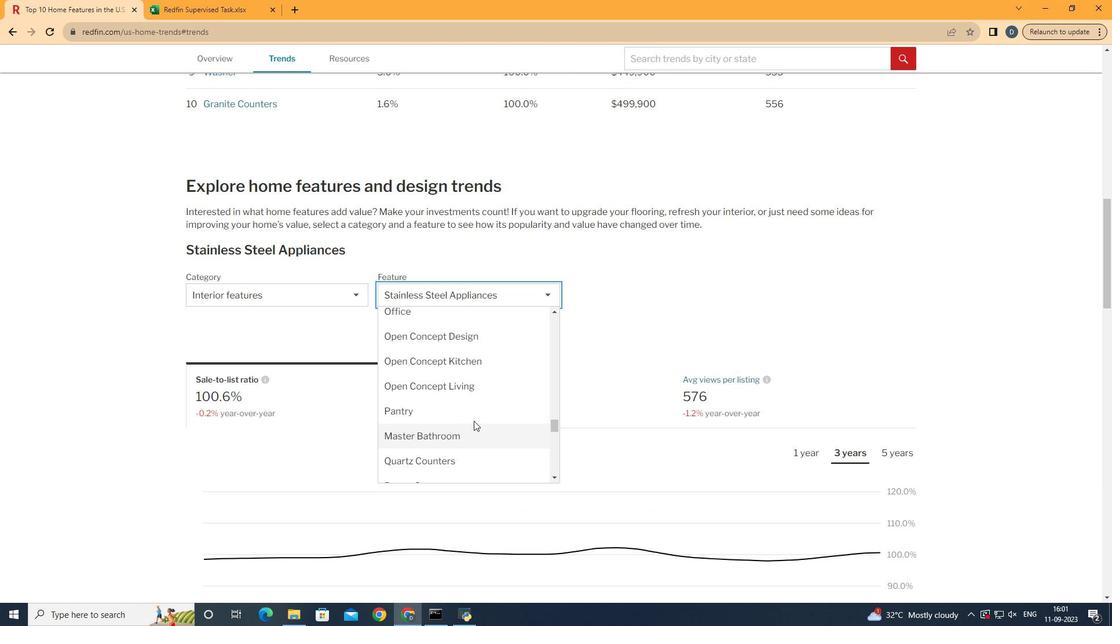 
Action: Mouse moved to (473, 420)
Screenshot: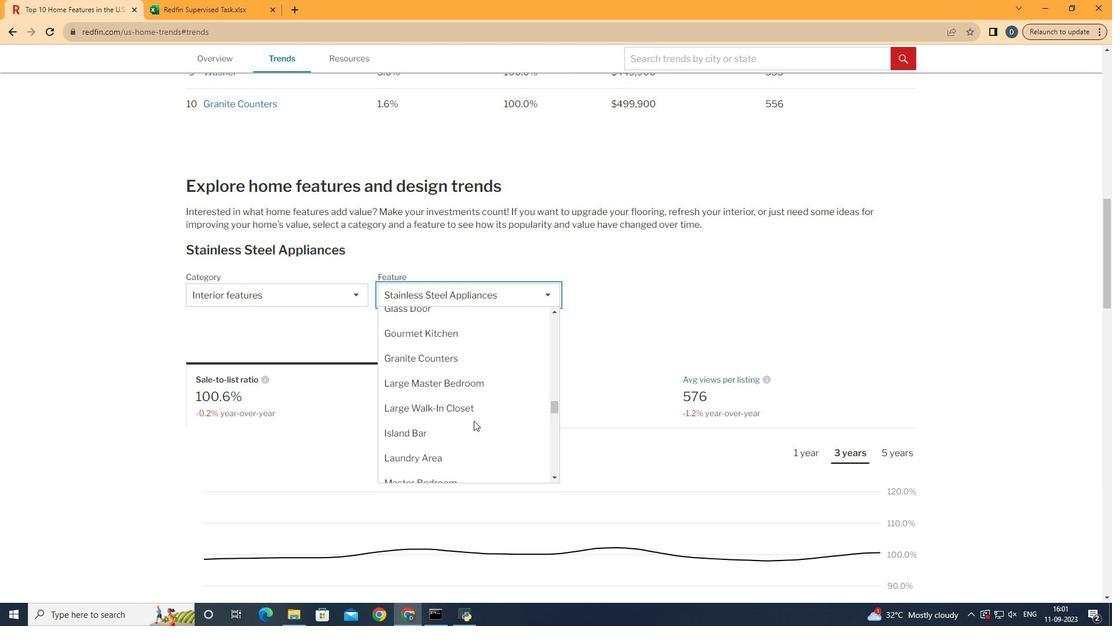 
Action: Mouse scrolled (473, 421) with delta (0, 0)
Screenshot: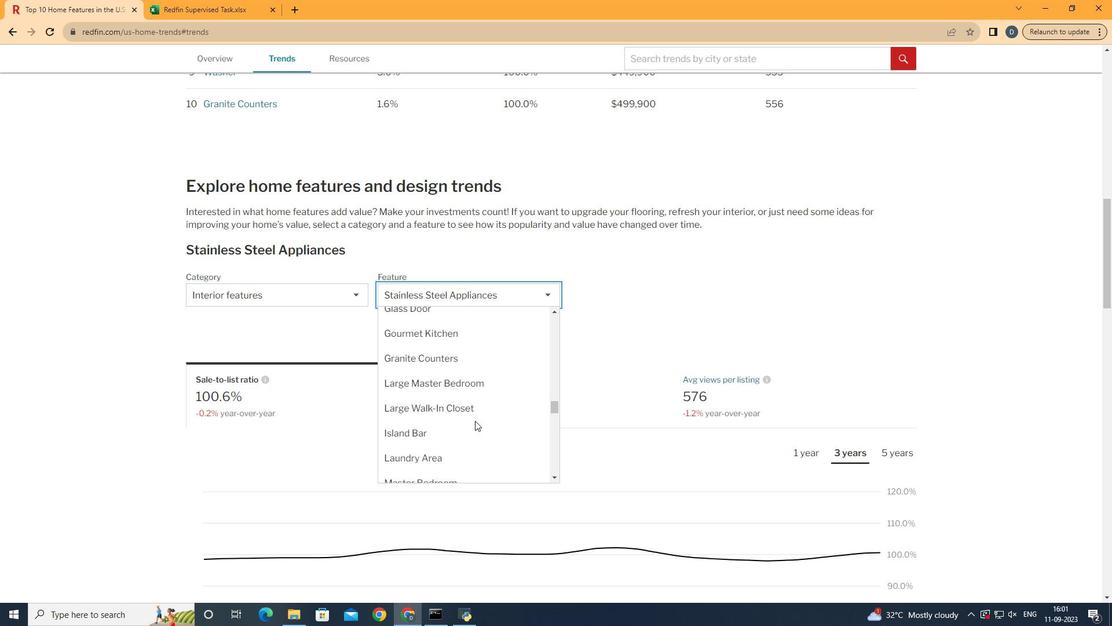 
Action: Mouse scrolled (473, 421) with delta (0, 0)
Screenshot: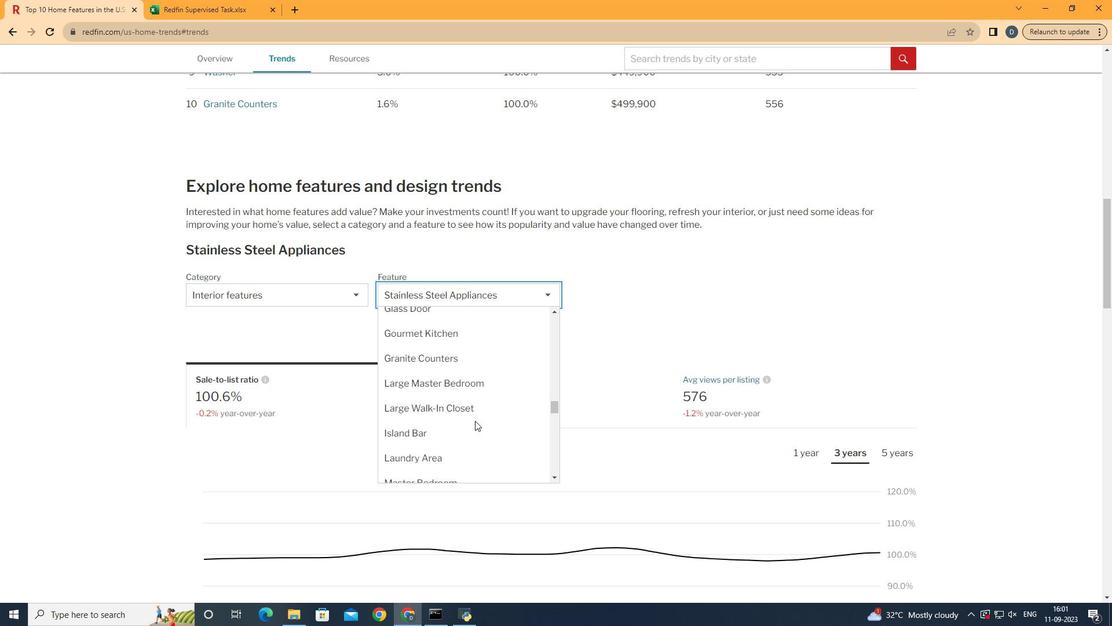 
Action: Mouse scrolled (473, 421) with delta (0, 0)
Screenshot: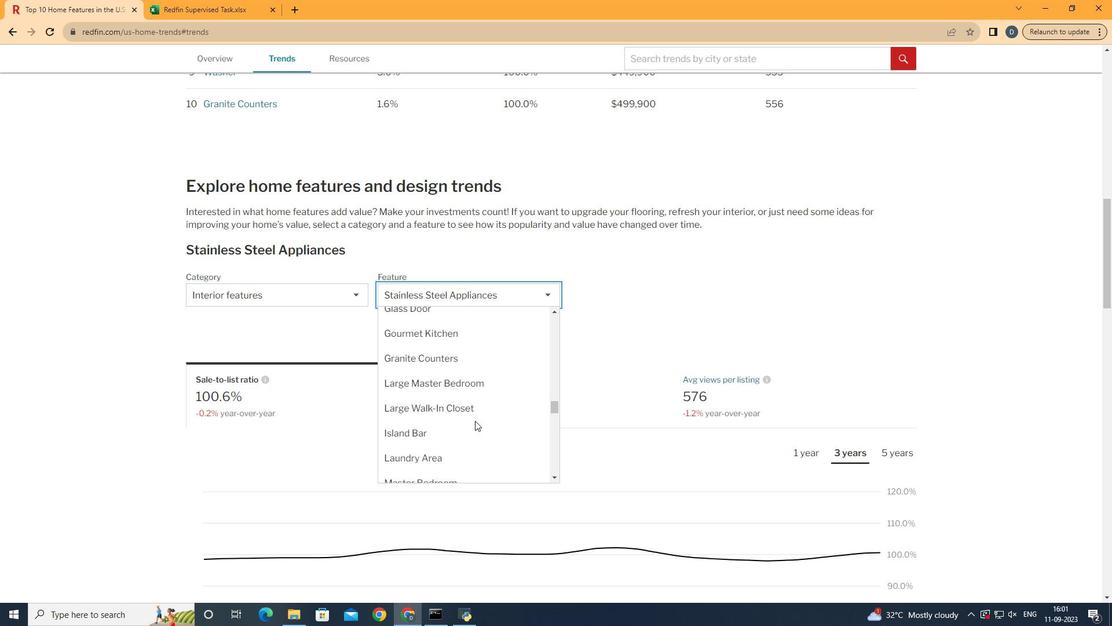 
Action: Mouse scrolled (473, 421) with delta (0, 0)
Screenshot: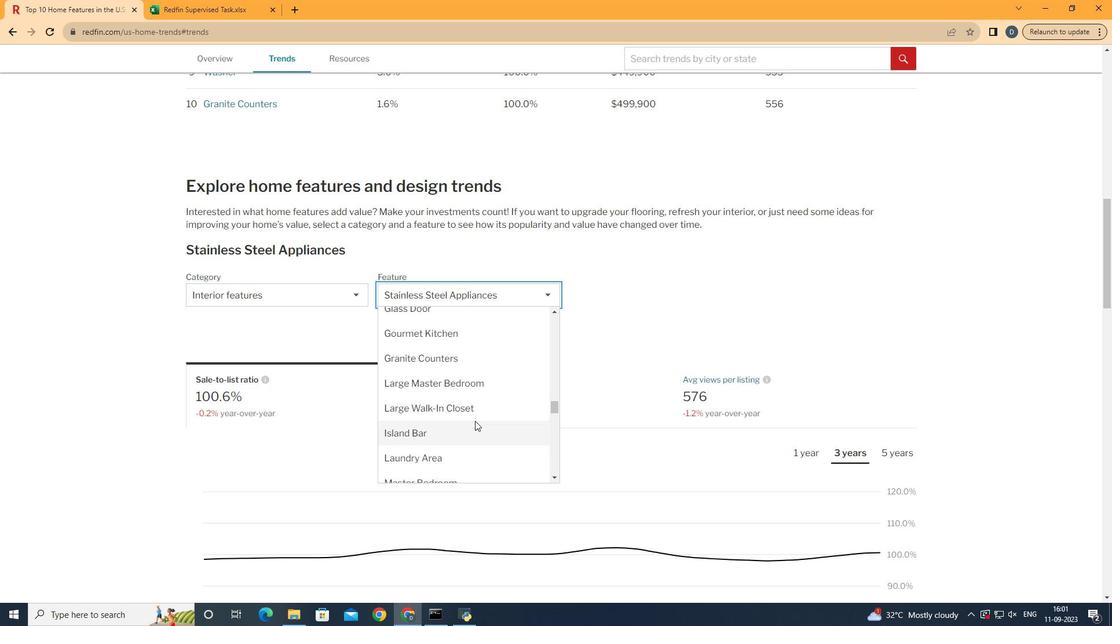 
Action: Mouse moved to (474, 420)
Screenshot: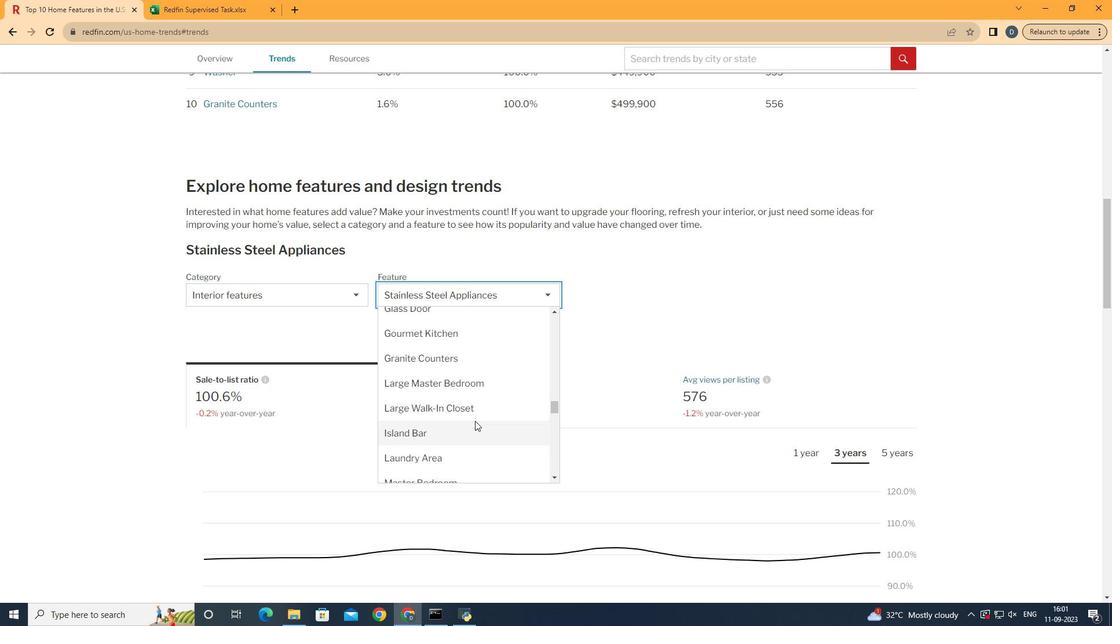 
Action: Mouse scrolled (474, 421) with delta (0, 0)
Screenshot: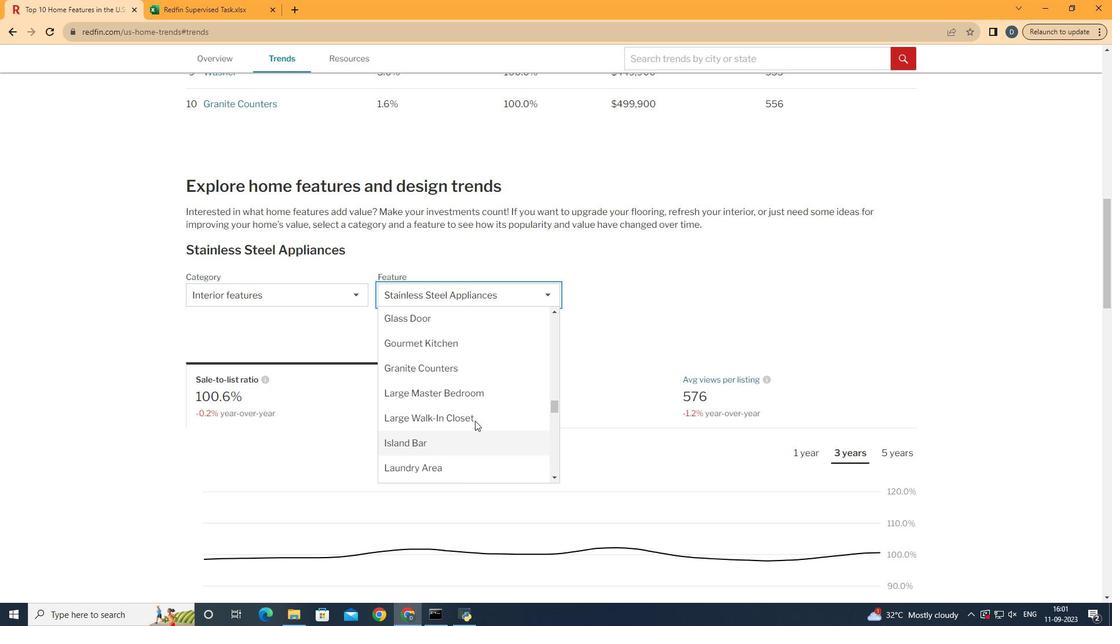 
Action: Mouse moved to (475, 420)
Screenshot: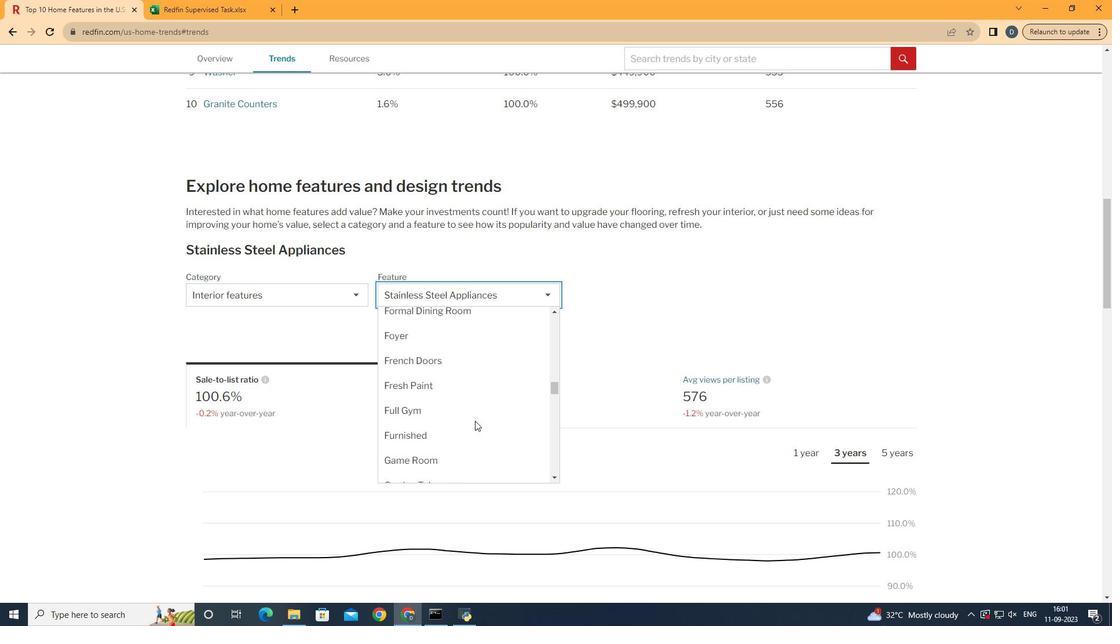 
Action: Mouse scrolled (475, 421) with delta (0, 0)
Screenshot: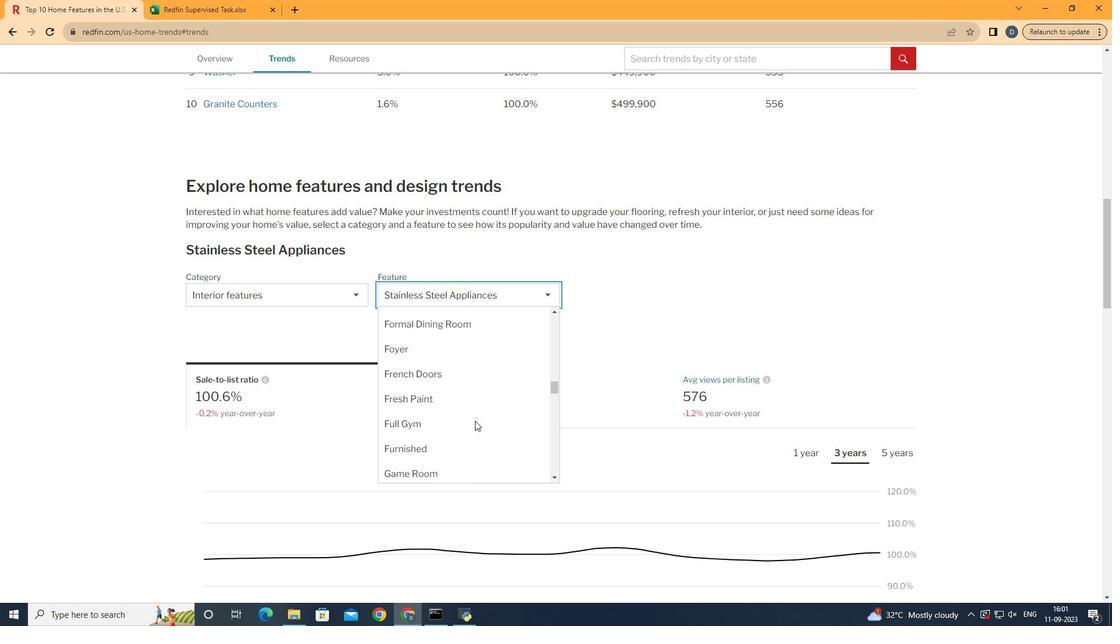 
Action: Mouse scrolled (475, 421) with delta (0, 0)
Screenshot: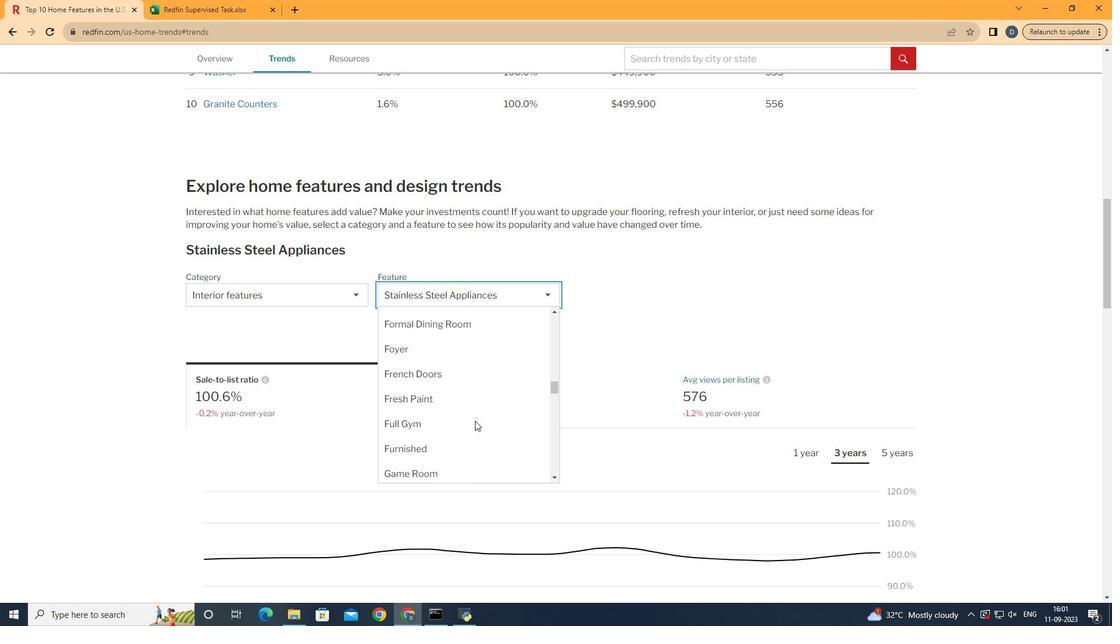 
Action: Mouse scrolled (475, 421) with delta (0, 0)
Screenshot: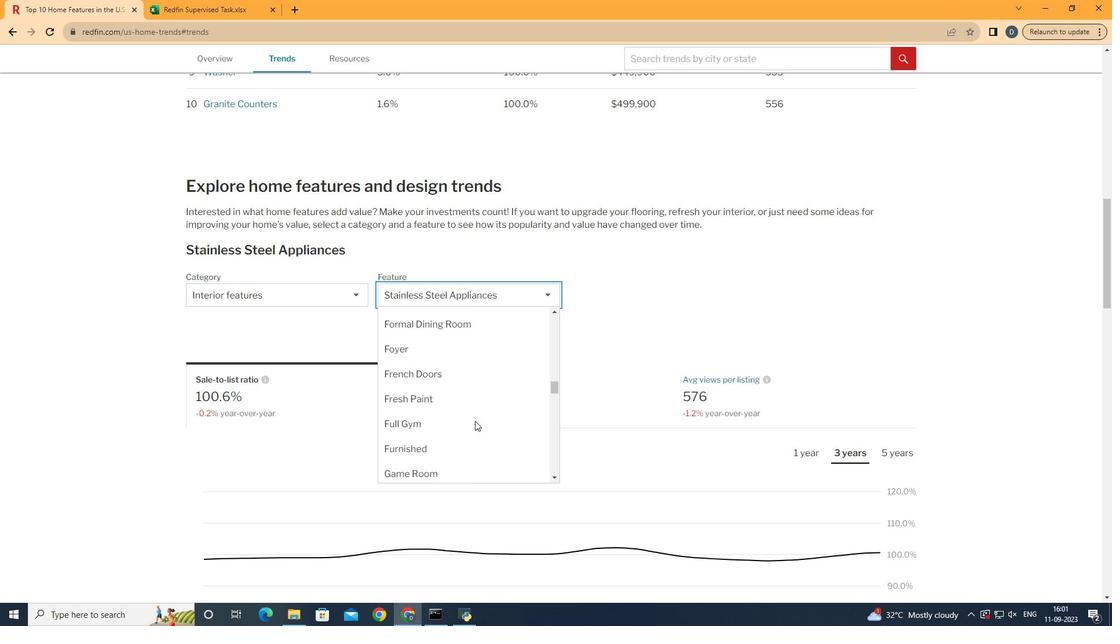 
Action: Mouse scrolled (475, 421) with delta (0, 0)
Screenshot: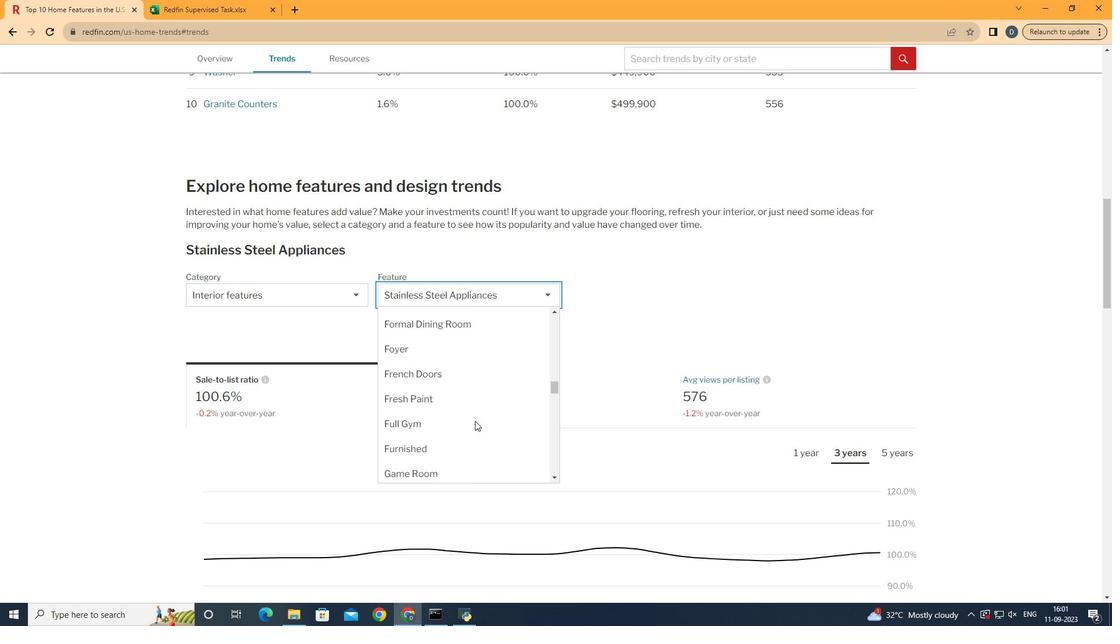 
Action: Mouse scrolled (475, 421) with delta (0, 0)
Screenshot: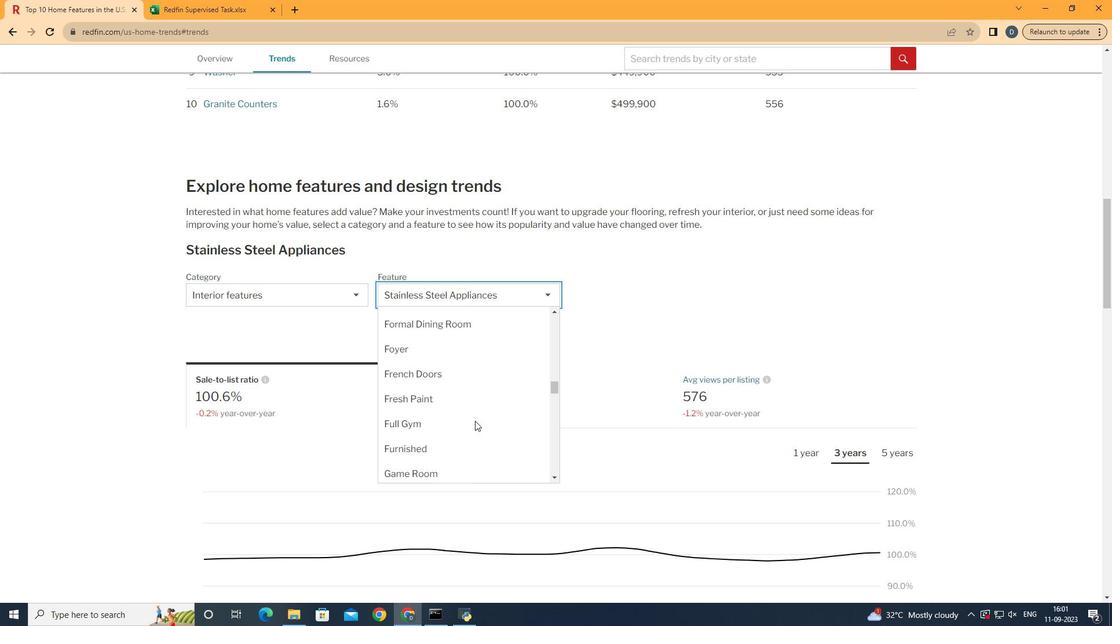 
Action: Mouse scrolled (475, 421) with delta (0, 0)
Screenshot: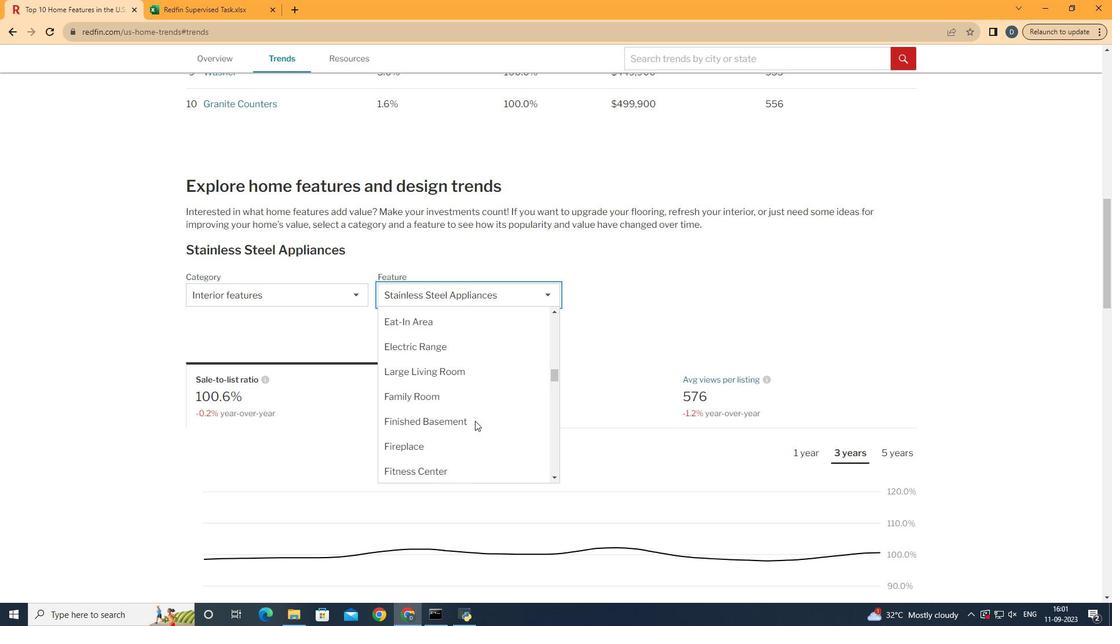 
Action: Mouse scrolled (475, 421) with delta (0, 0)
Screenshot: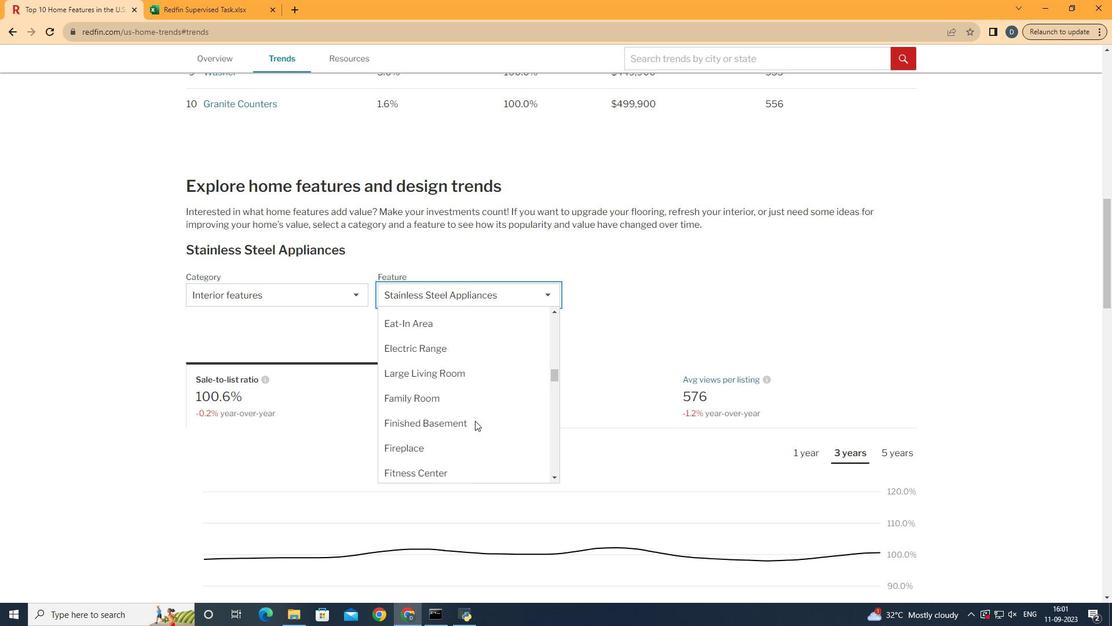 
Action: Mouse scrolled (475, 421) with delta (0, 0)
Screenshot: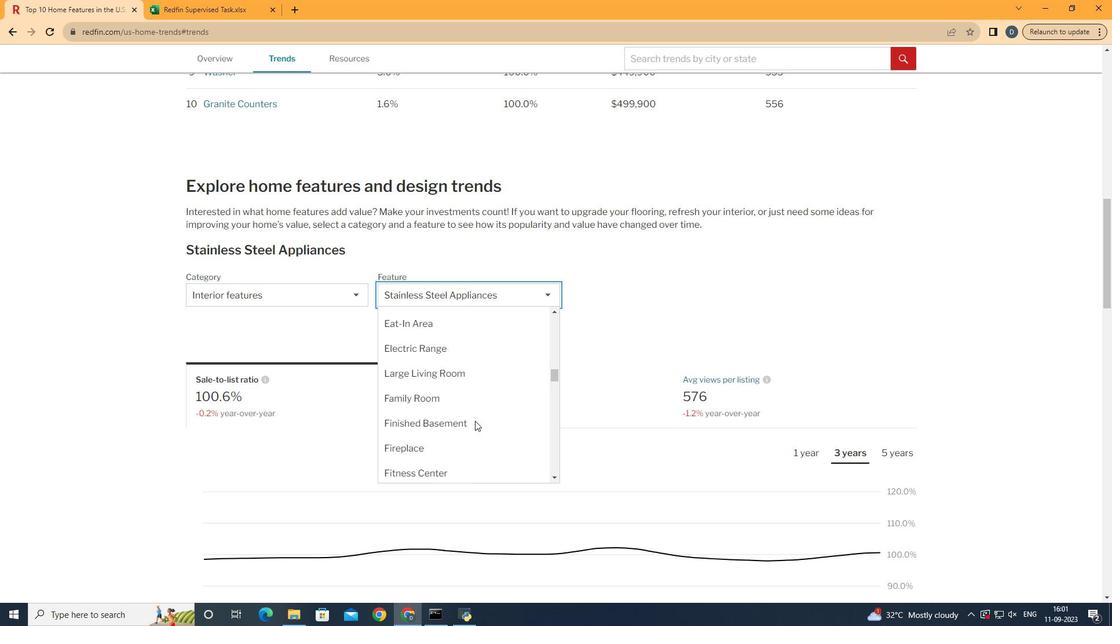 
Action: Mouse moved to (522, 326)
Screenshot: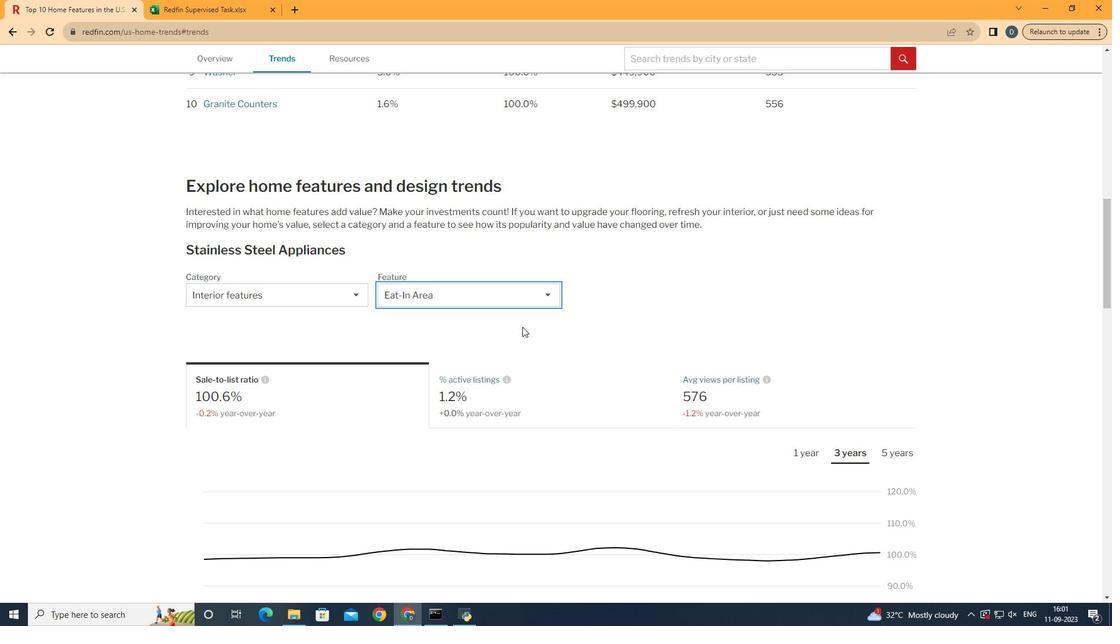 
Action: Mouse pressed left at (522, 326)
Screenshot: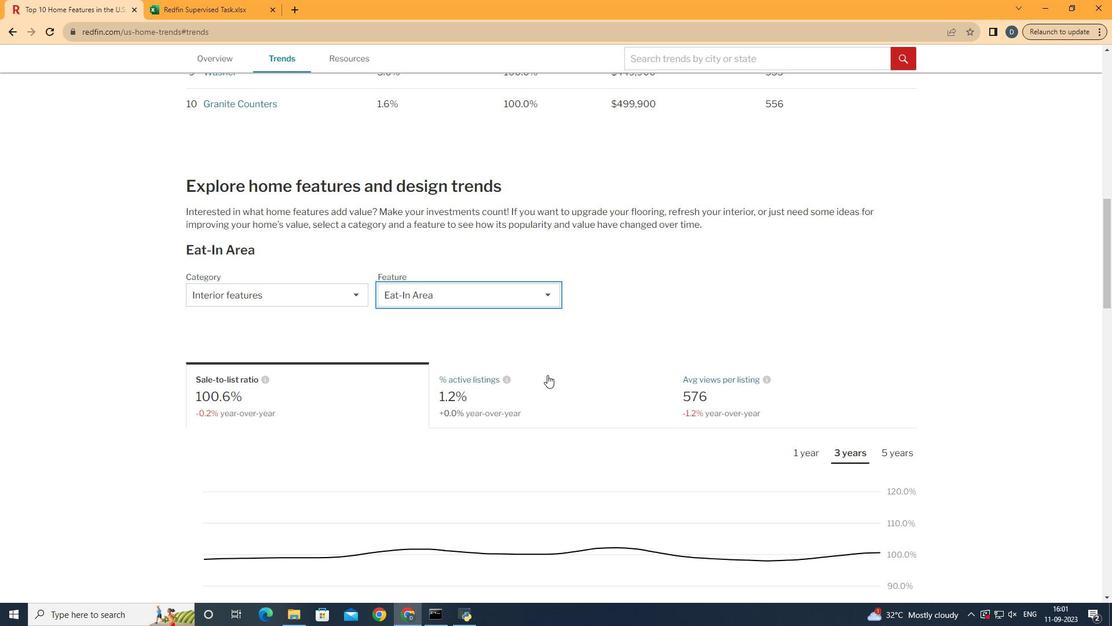 
Action: Mouse moved to (555, 394)
Screenshot: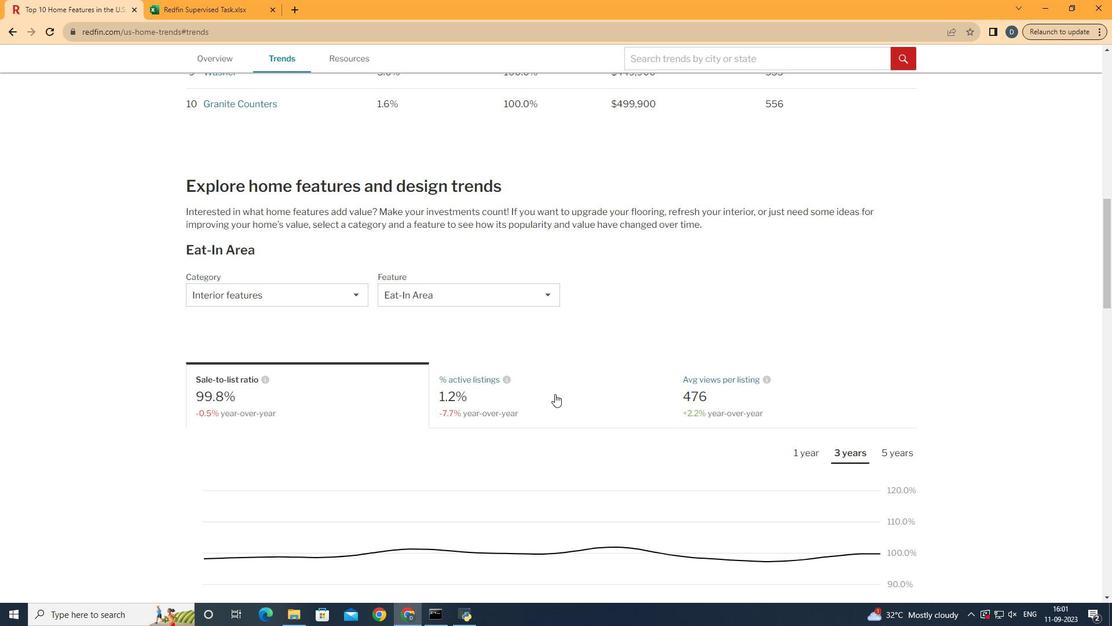 
Action: Mouse pressed left at (555, 394)
Screenshot: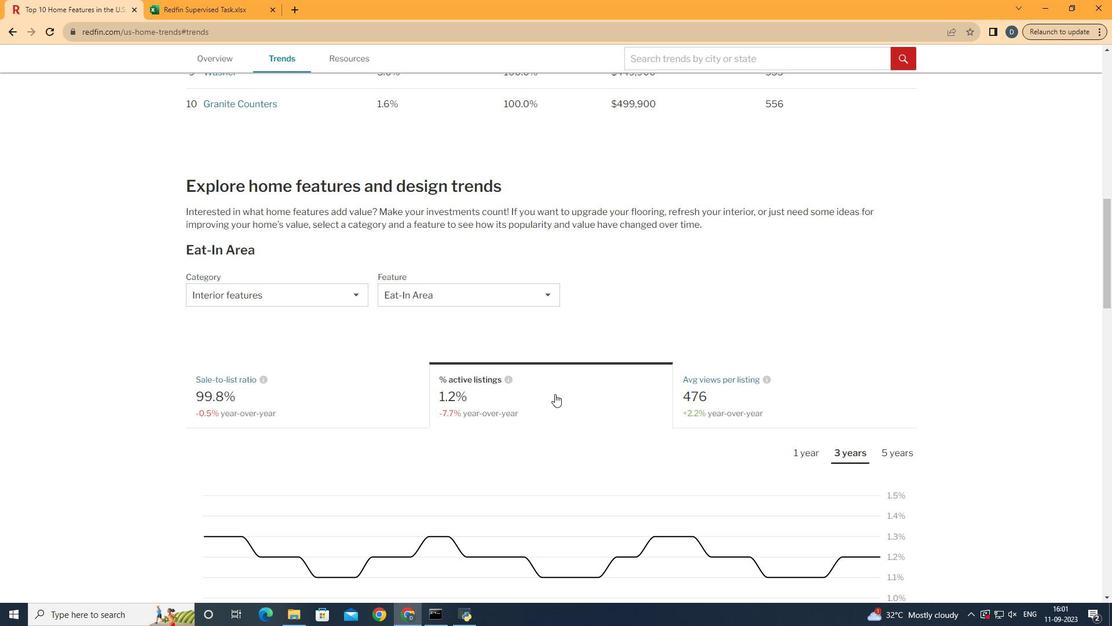 
Action: Mouse scrolled (555, 393) with delta (0, 0)
Screenshot: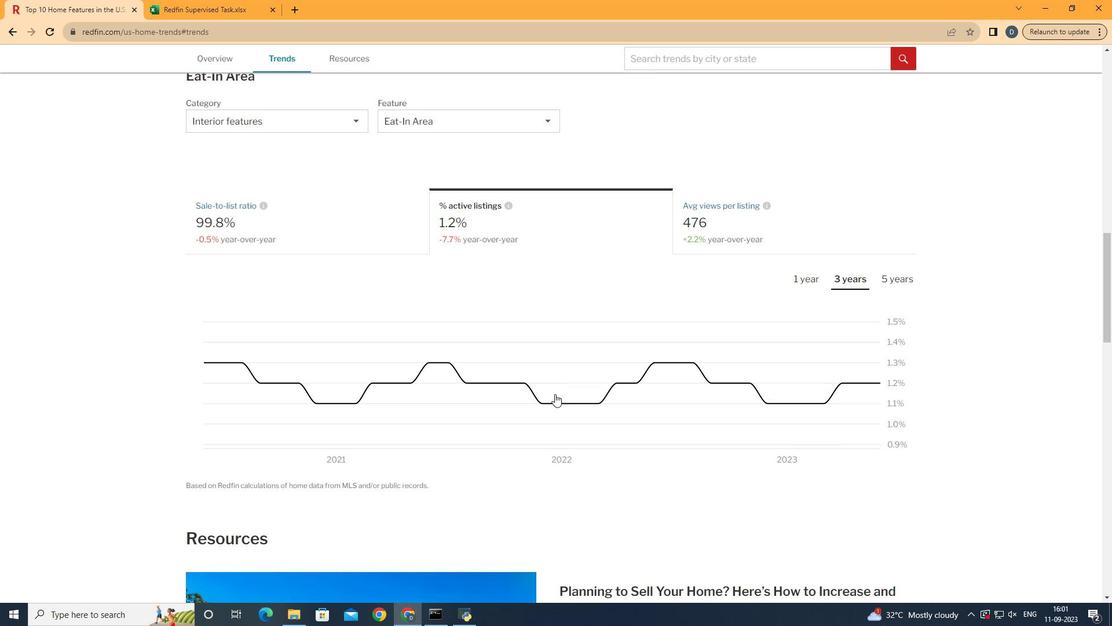 
Action: Mouse scrolled (555, 393) with delta (0, 0)
Screenshot: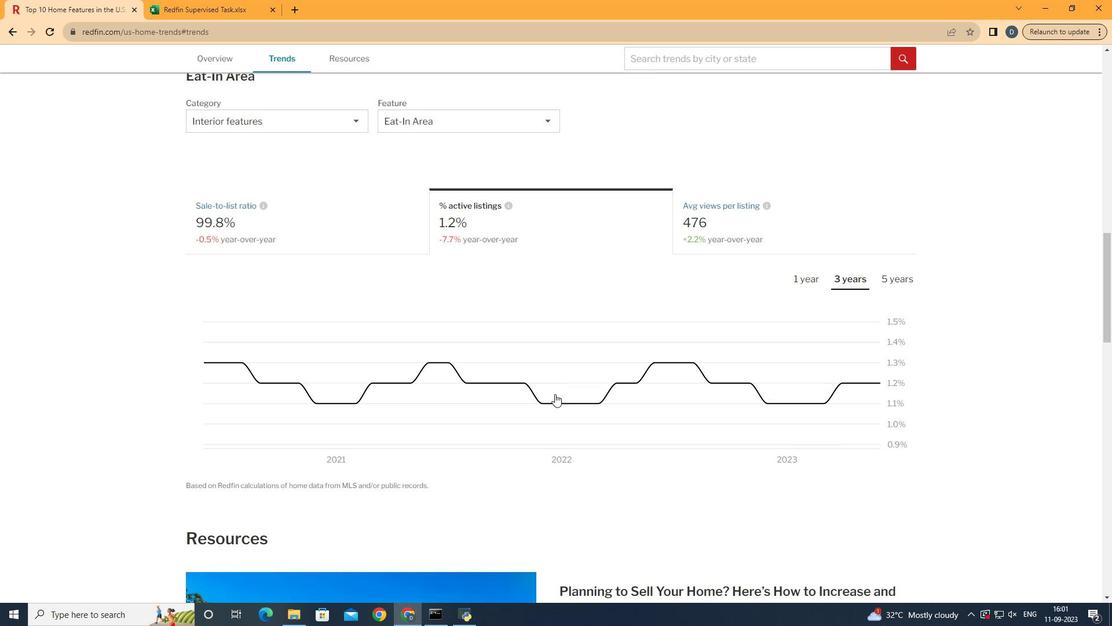 
Action: Mouse scrolled (555, 393) with delta (0, 0)
Screenshot: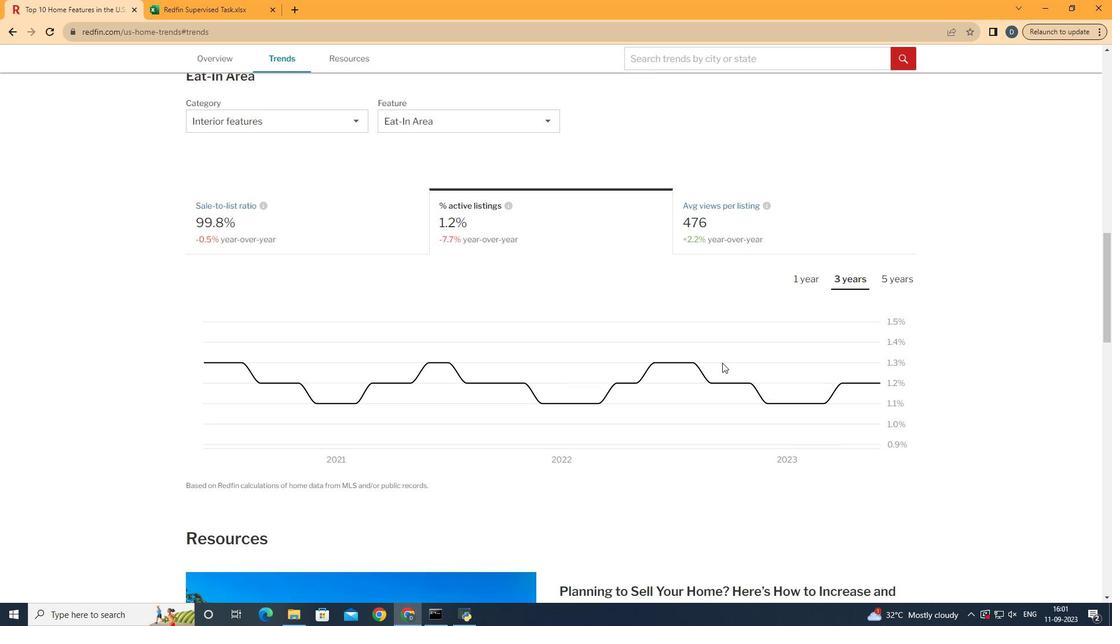 
Action: Mouse moved to (804, 285)
Screenshot: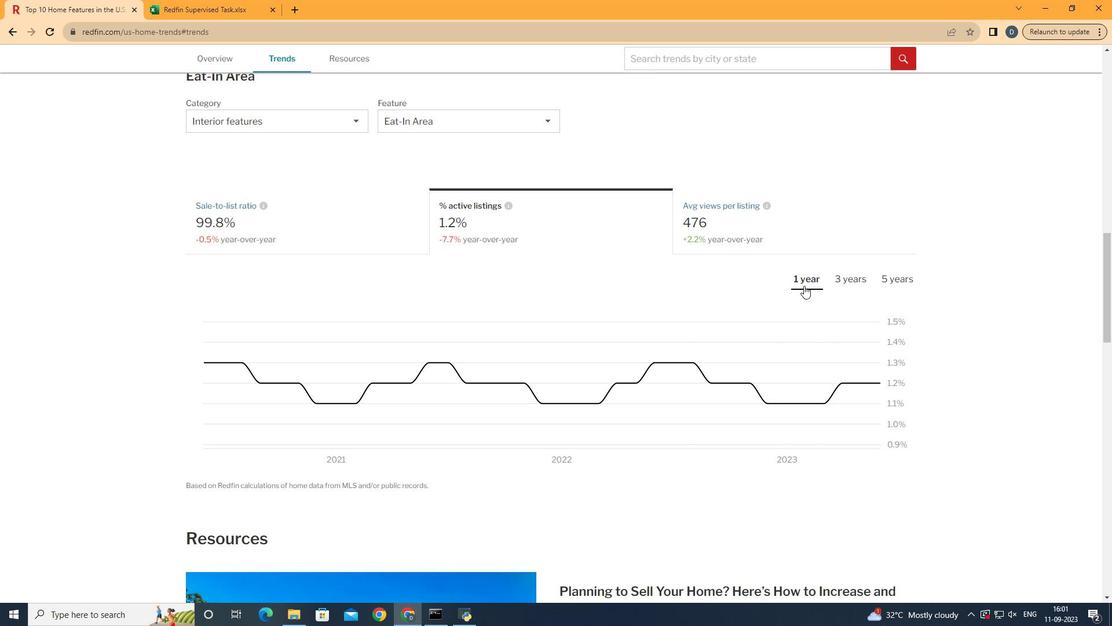
Action: Mouse pressed left at (804, 285)
Screenshot: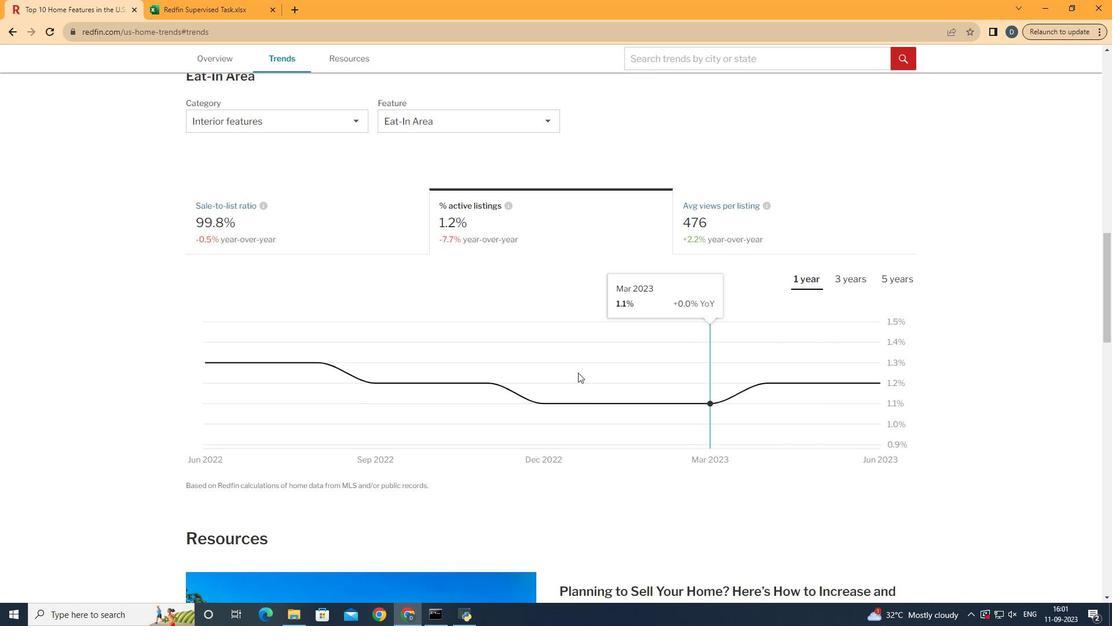 
Action: Mouse moved to (881, 390)
Screenshot: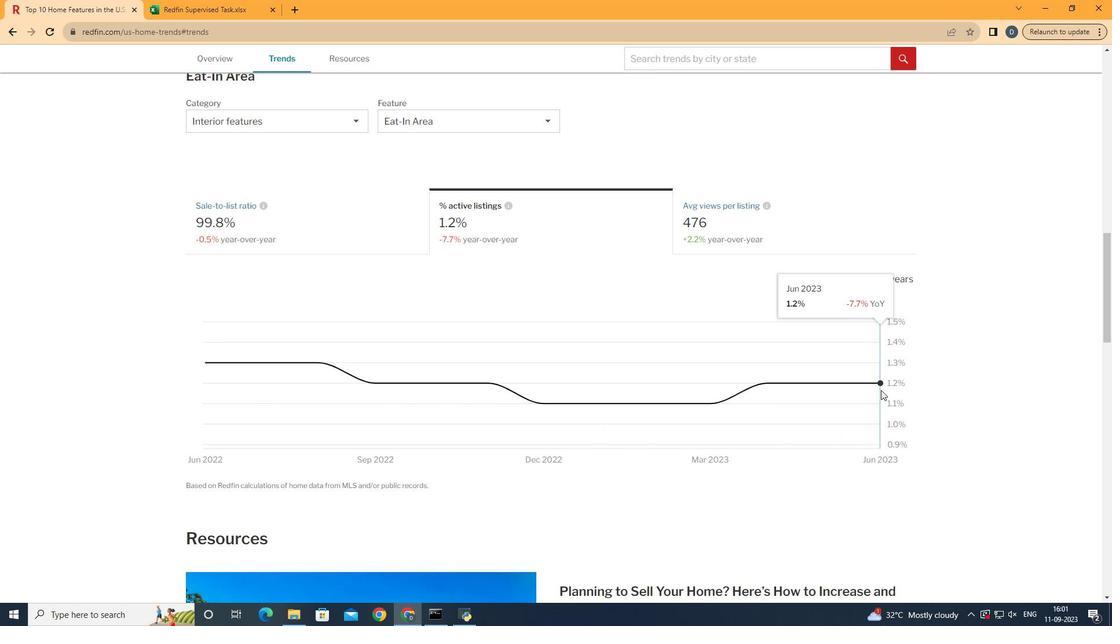 
